 Task: Create a due date automation trigger when advanced on, 2 days after a card is due add fields with custom field "Resume" set to a date not in this month at 11:00 AM.
Action: Mouse moved to (1110, 298)
Screenshot: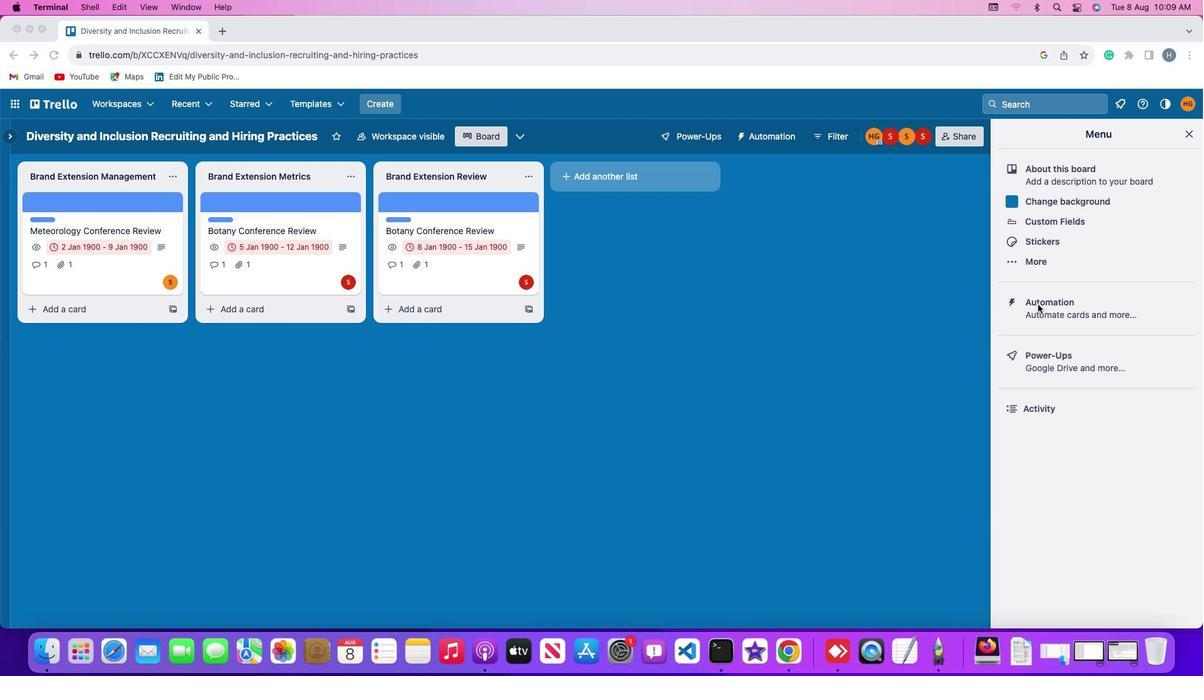 
Action: Mouse pressed left at (1110, 298)
Screenshot: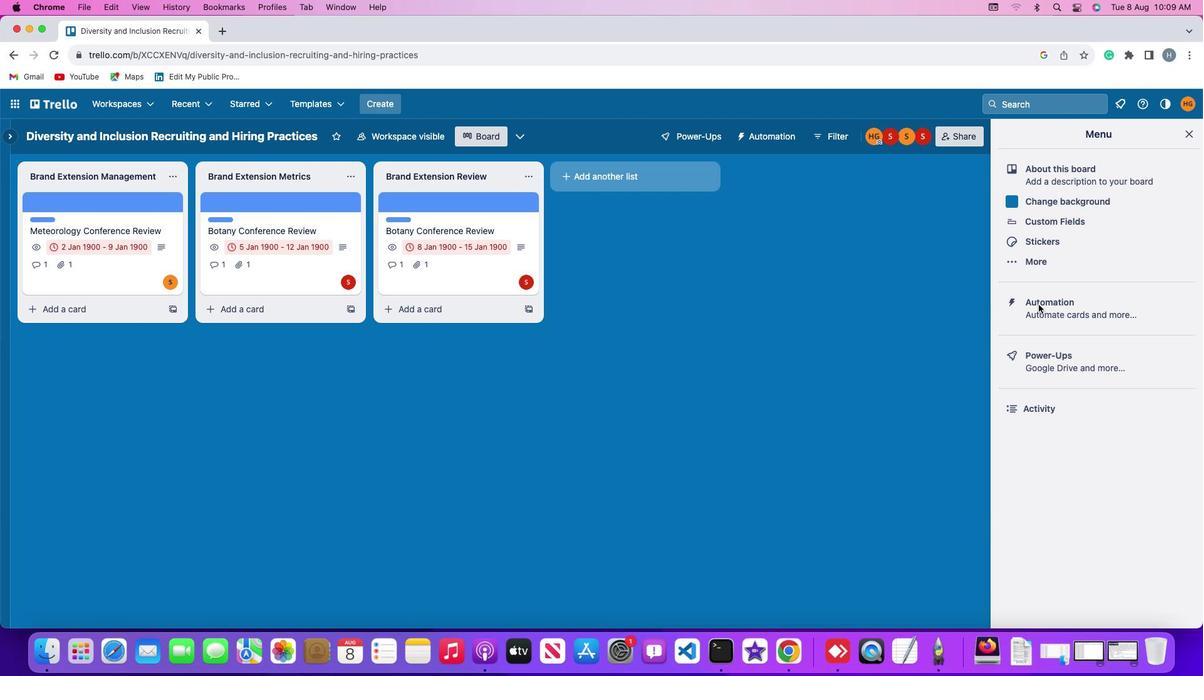 
Action: Mouse moved to (1110, 298)
Screenshot: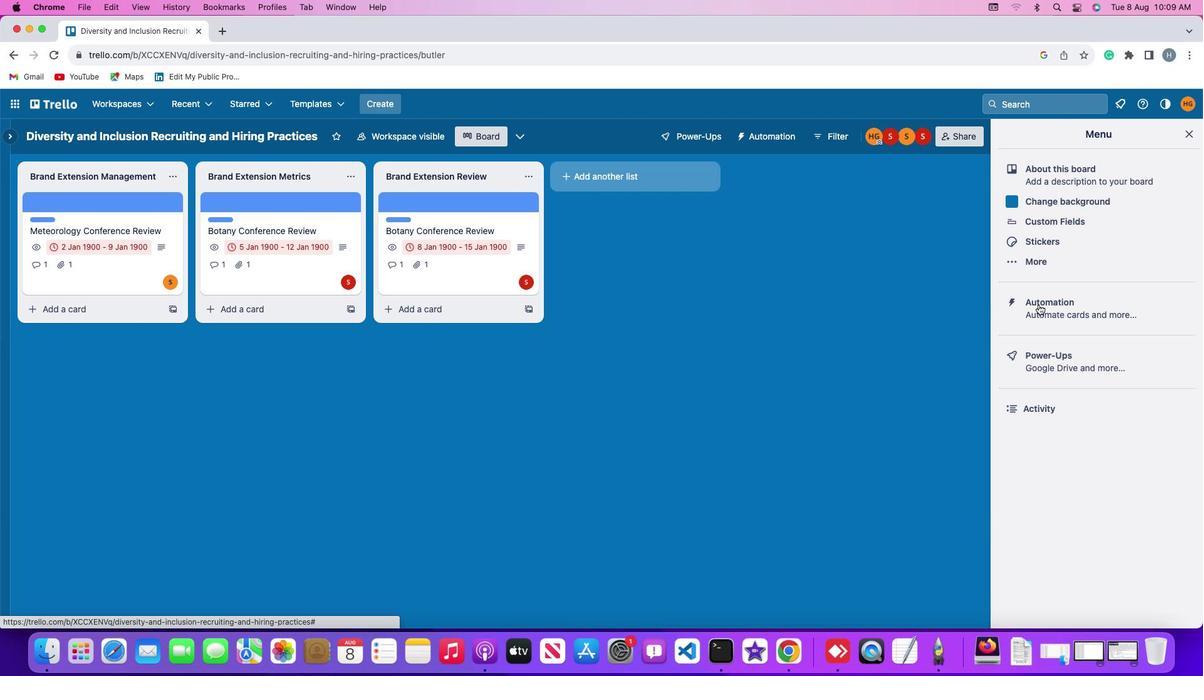 
Action: Mouse pressed left at (1110, 298)
Screenshot: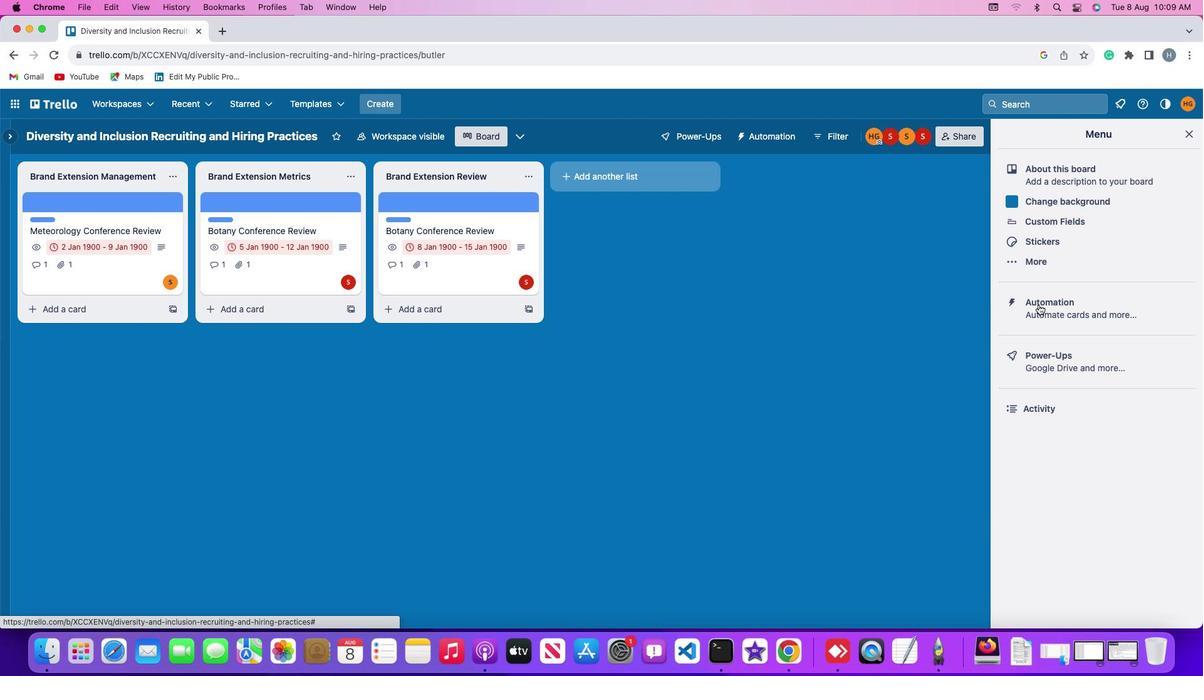 
Action: Mouse moved to (61, 293)
Screenshot: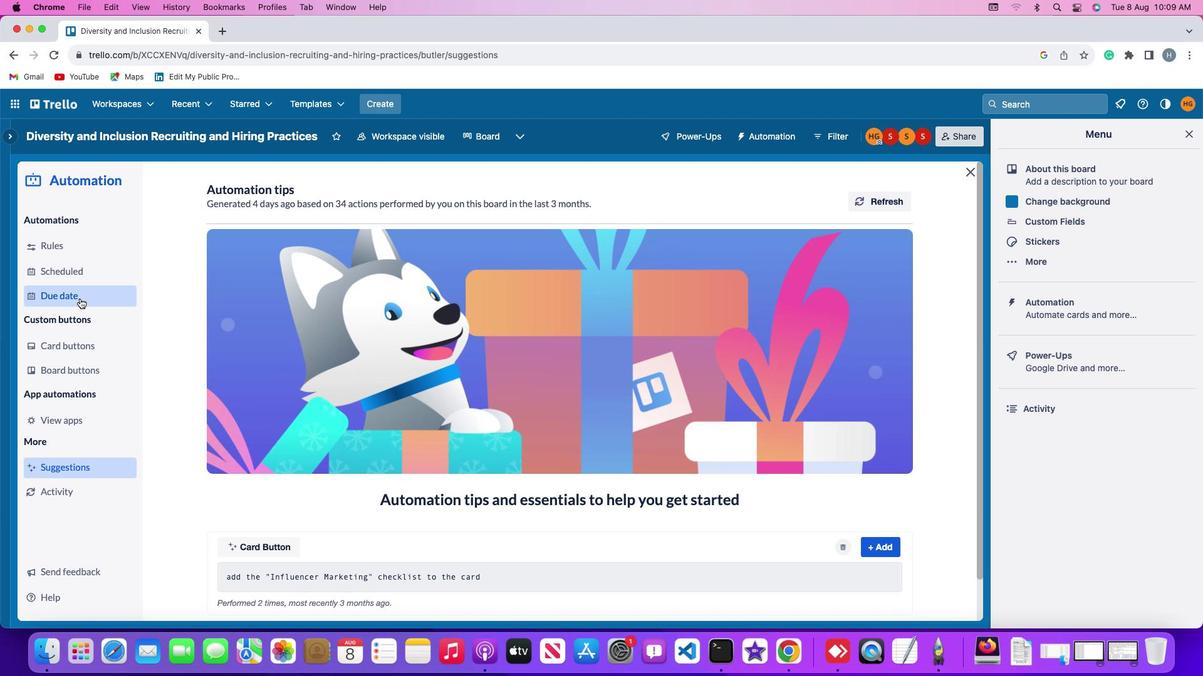 
Action: Mouse pressed left at (61, 293)
Screenshot: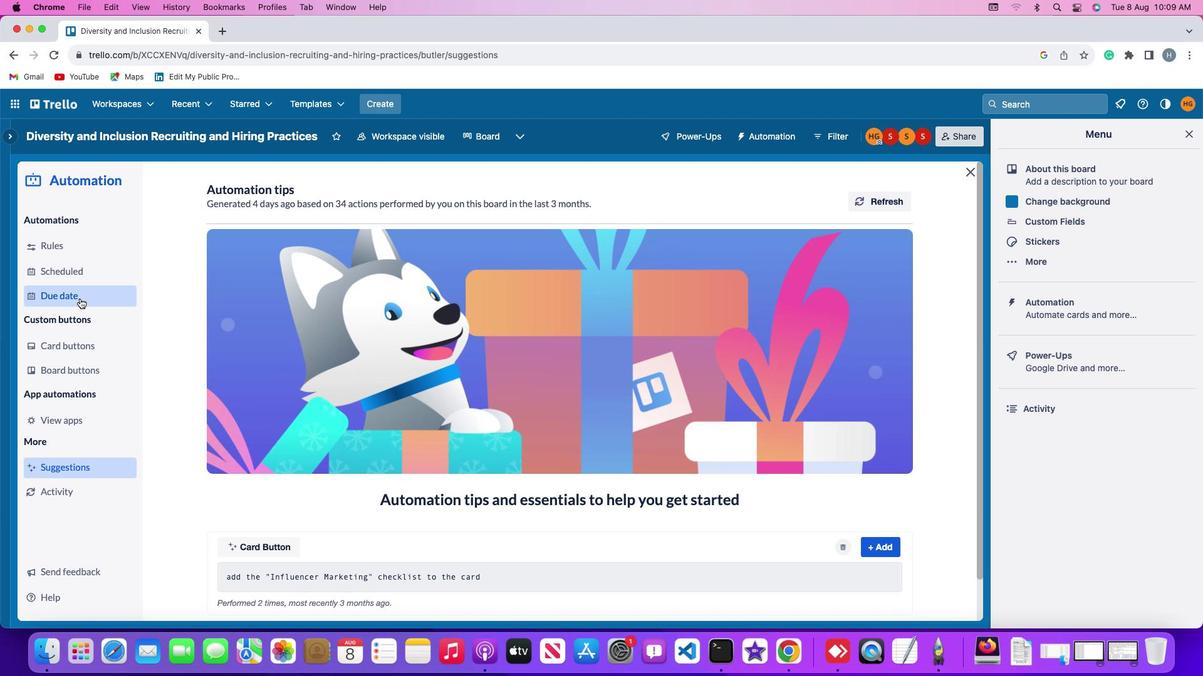 
Action: Mouse moved to (888, 186)
Screenshot: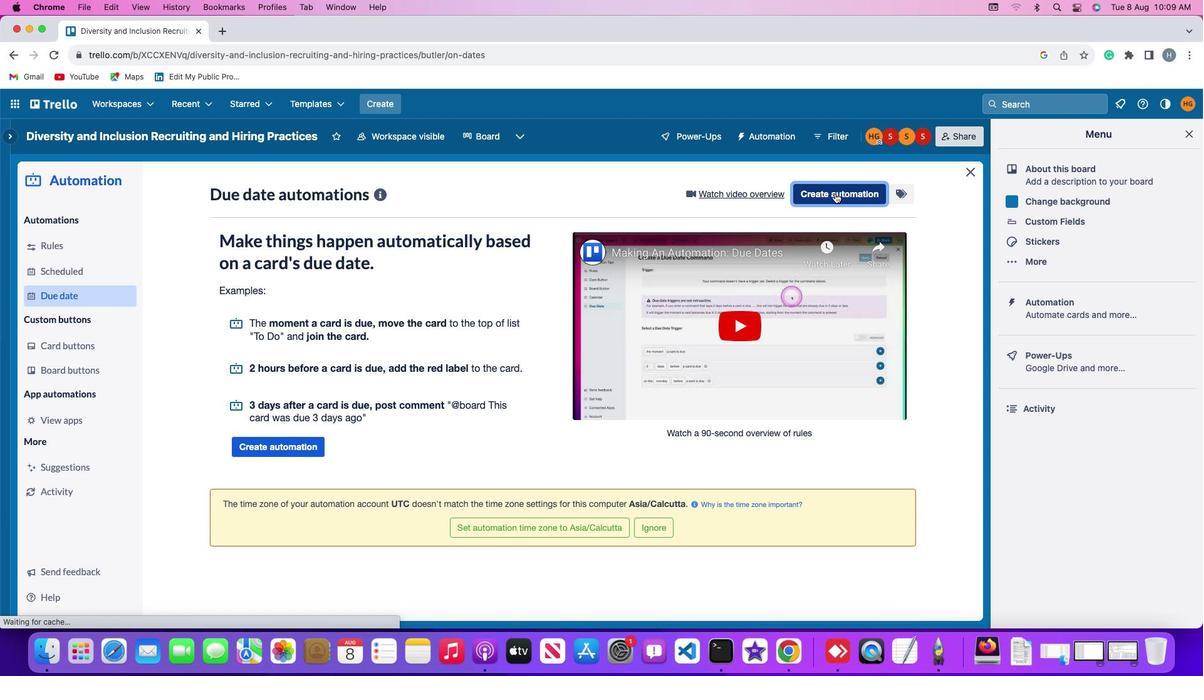 
Action: Mouse pressed left at (888, 186)
Screenshot: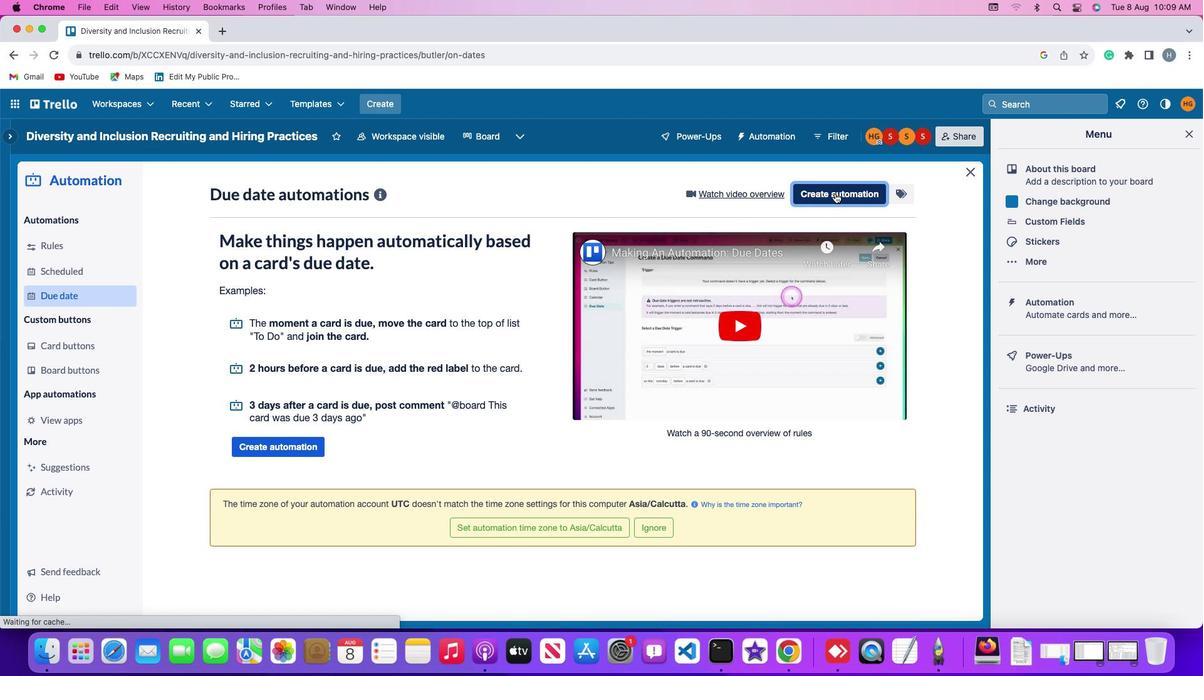 
Action: Mouse moved to (375, 307)
Screenshot: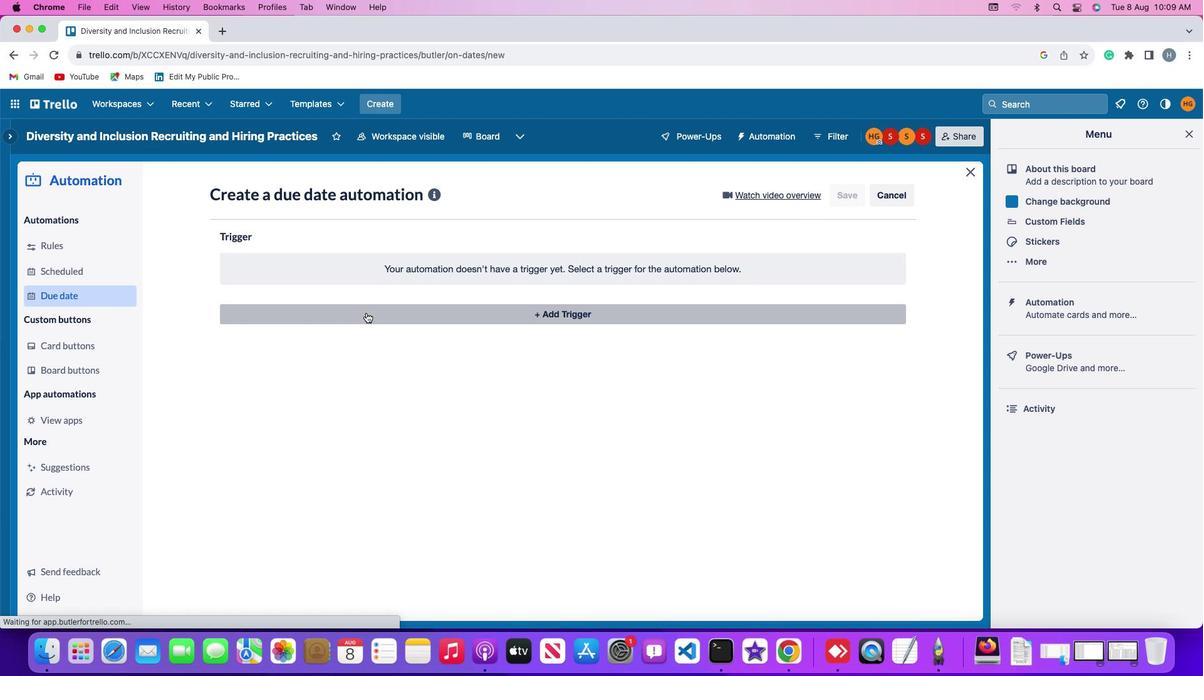 
Action: Mouse pressed left at (375, 307)
Screenshot: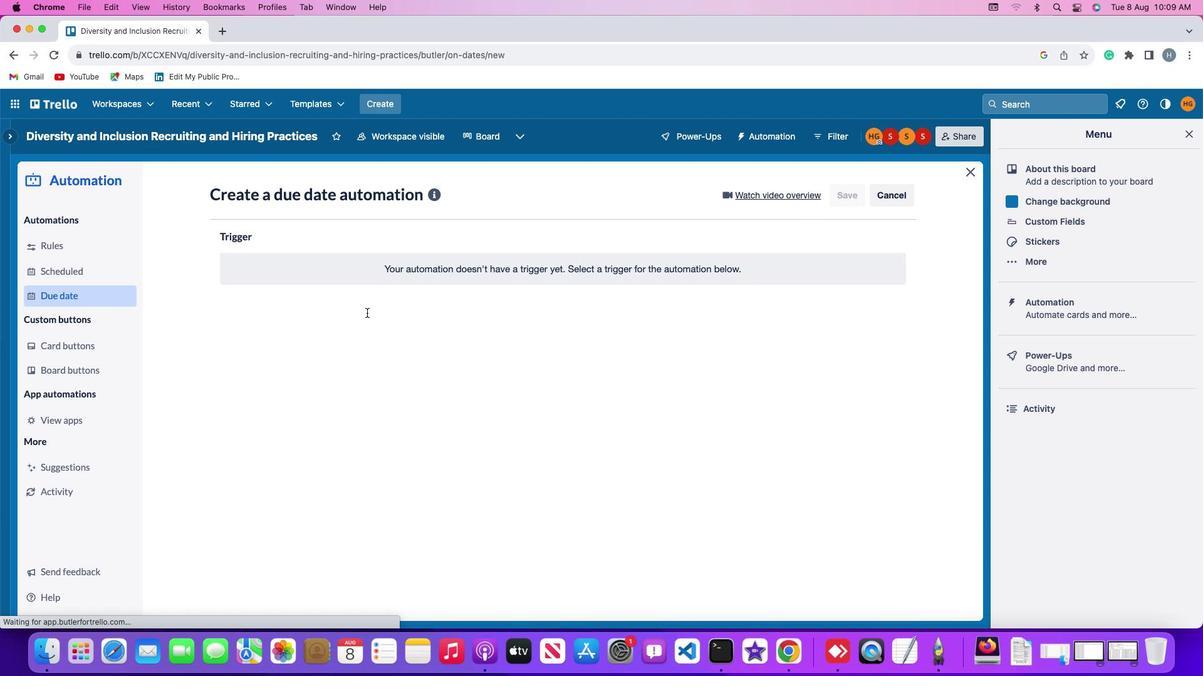 
Action: Mouse moved to (241, 501)
Screenshot: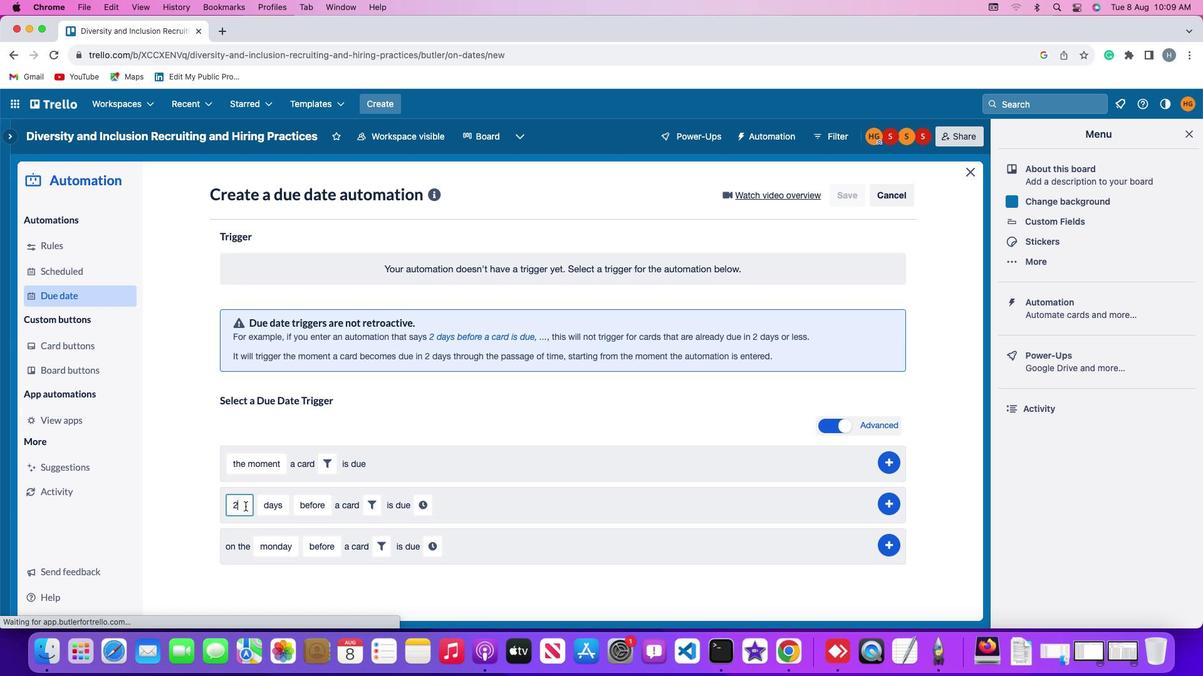 
Action: Mouse pressed left at (241, 501)
Screenshot: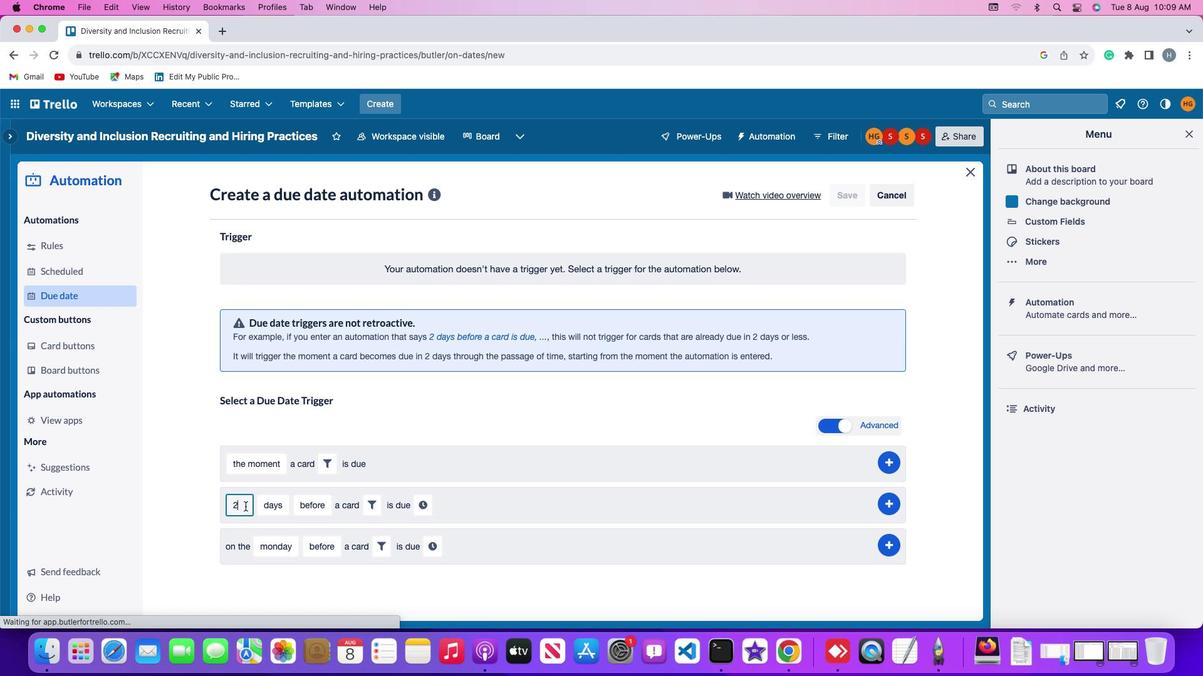 
Action: Mouse moved to (241, 501)
Screenshot: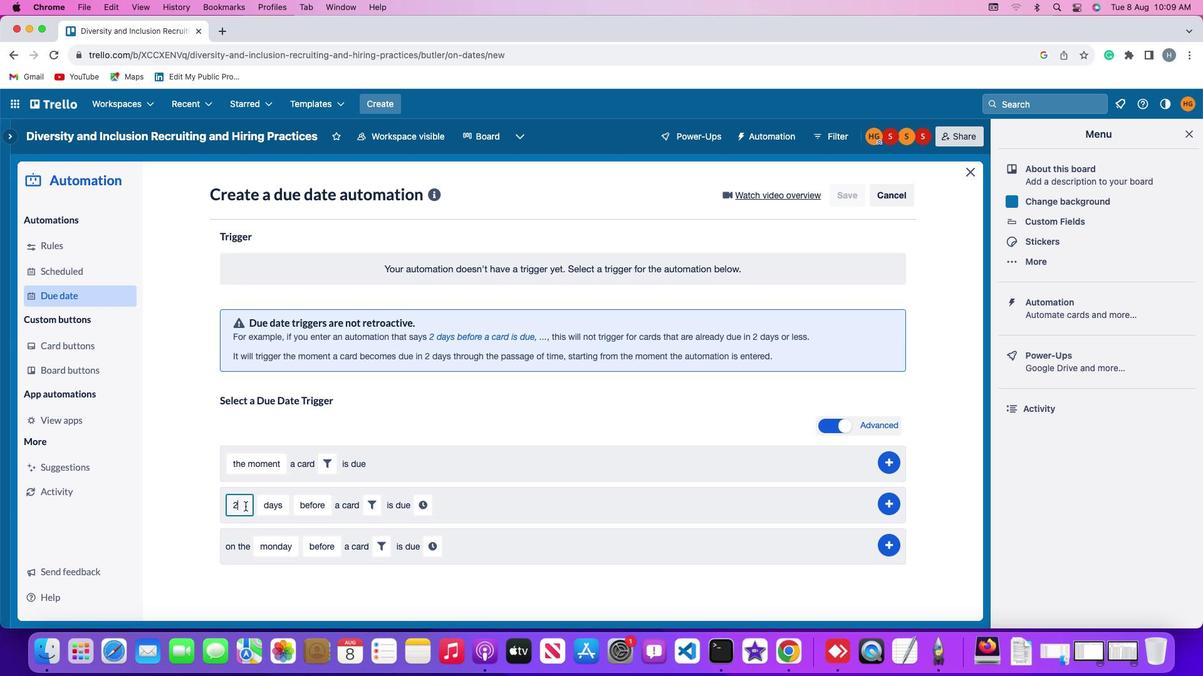 
Action: Key pressed Key.backspace'2'
Screenshot: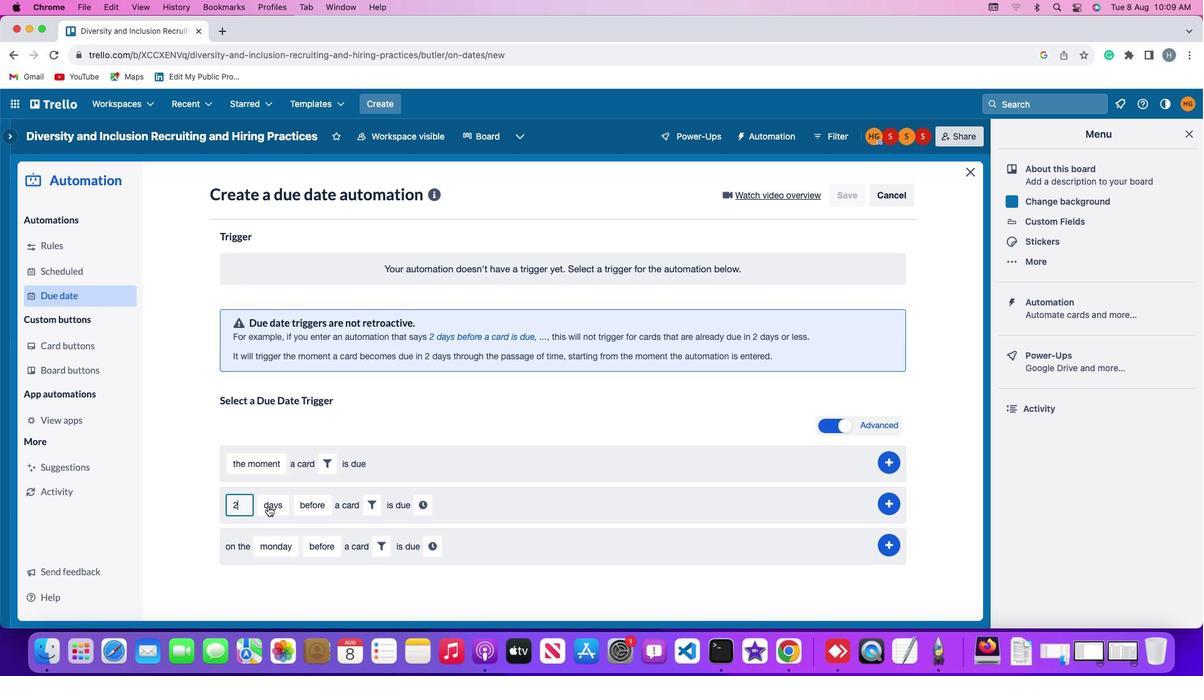 
Action: Mouse moved to (281, 501)
Screenshot: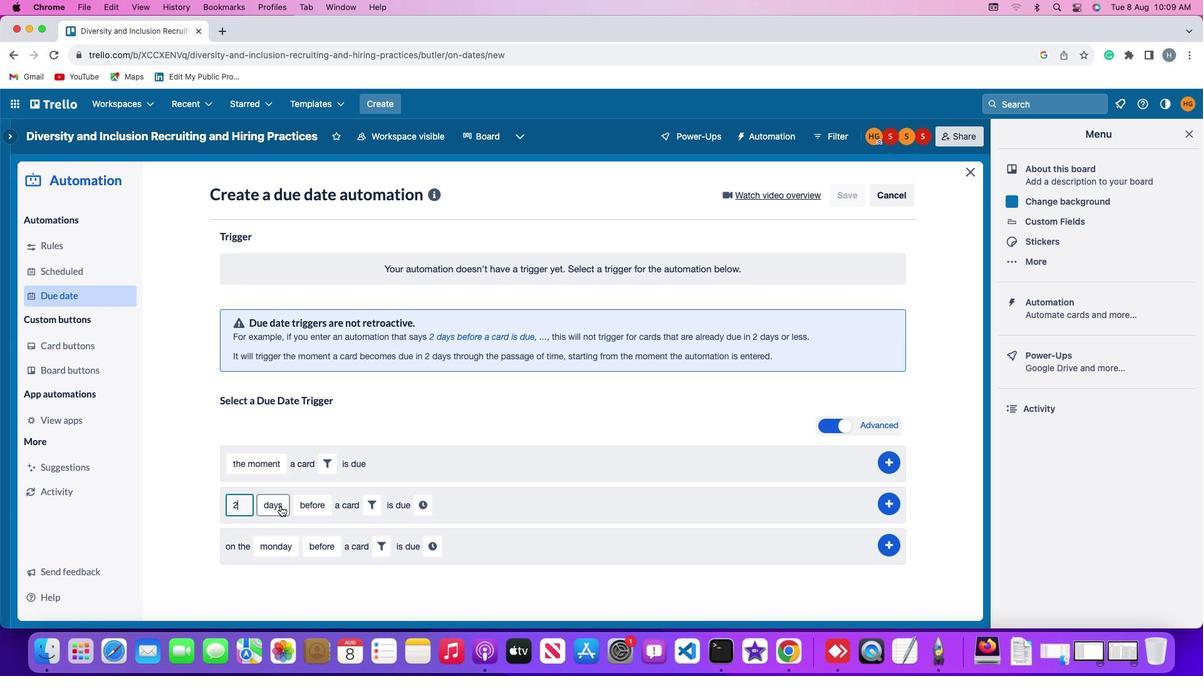 
Action: Mouse pressed left at (281, 501)
Screenshot: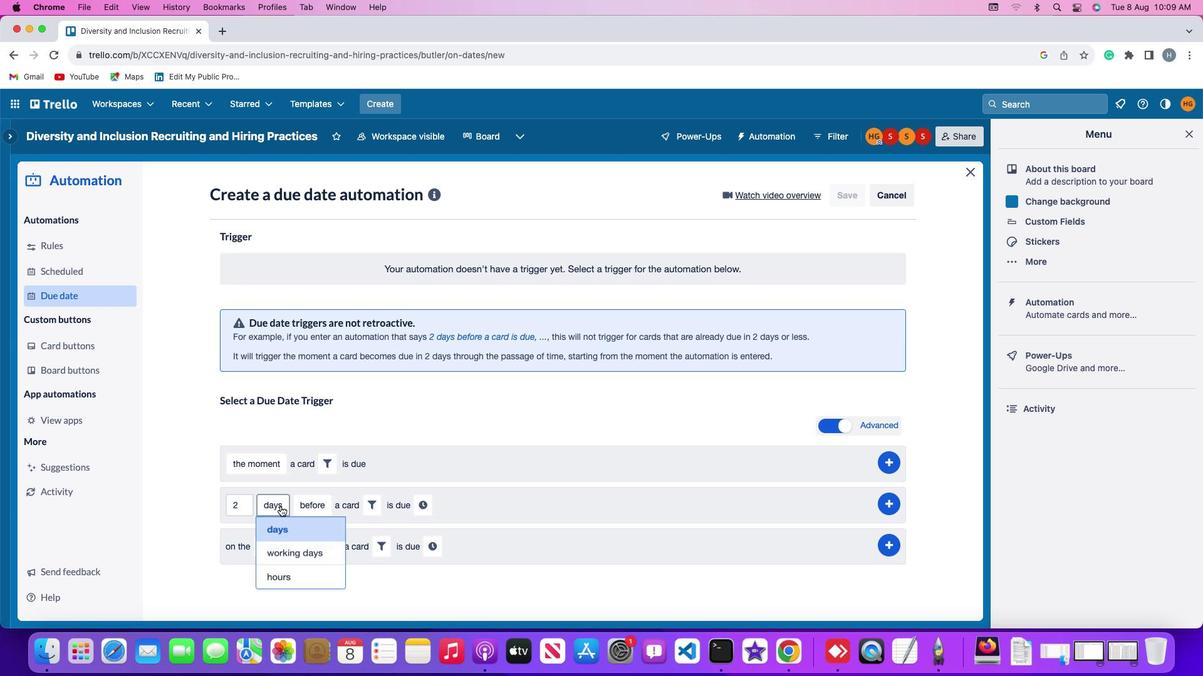 
Action: Mouse moved to (281, 525)
Screenshot: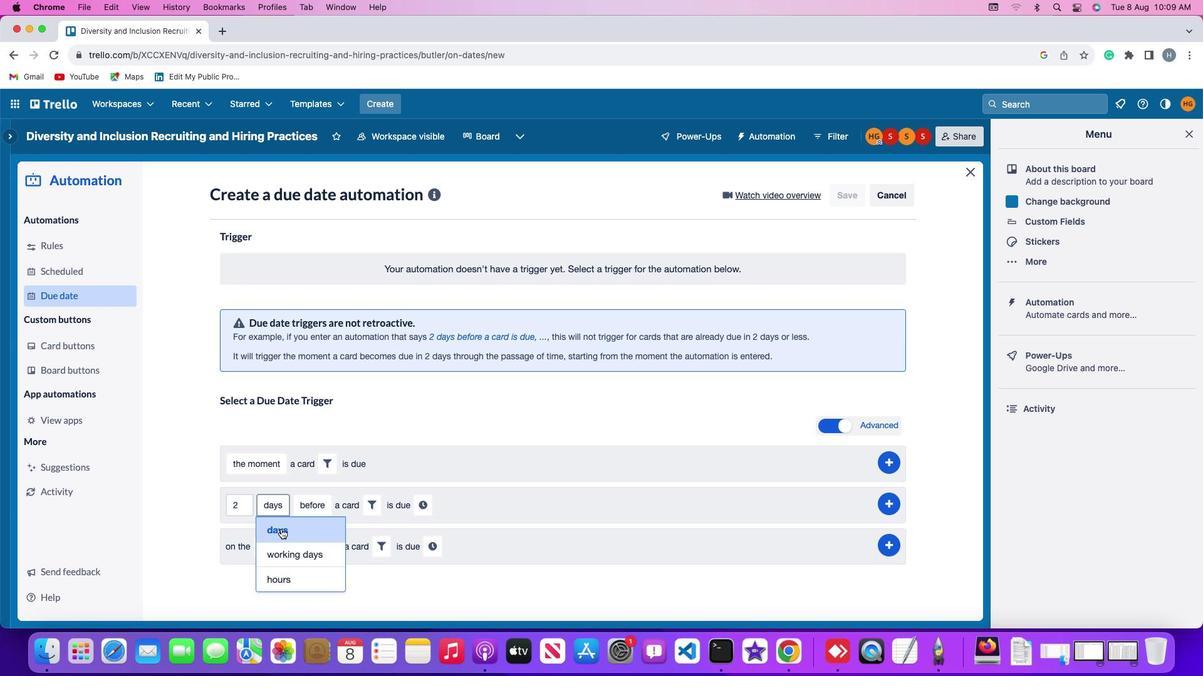 
Action: Mouse pressed left at (281, 525)
Screenshot: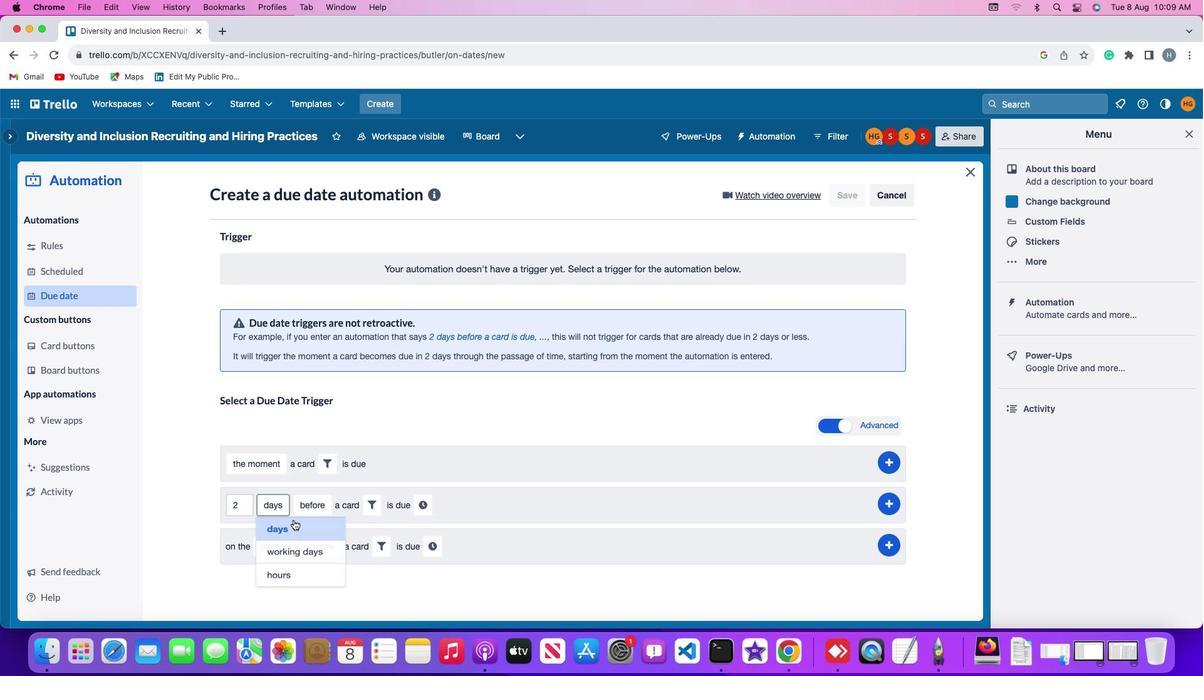 
Action: Mouse moved to (317, 496)
Screenshot: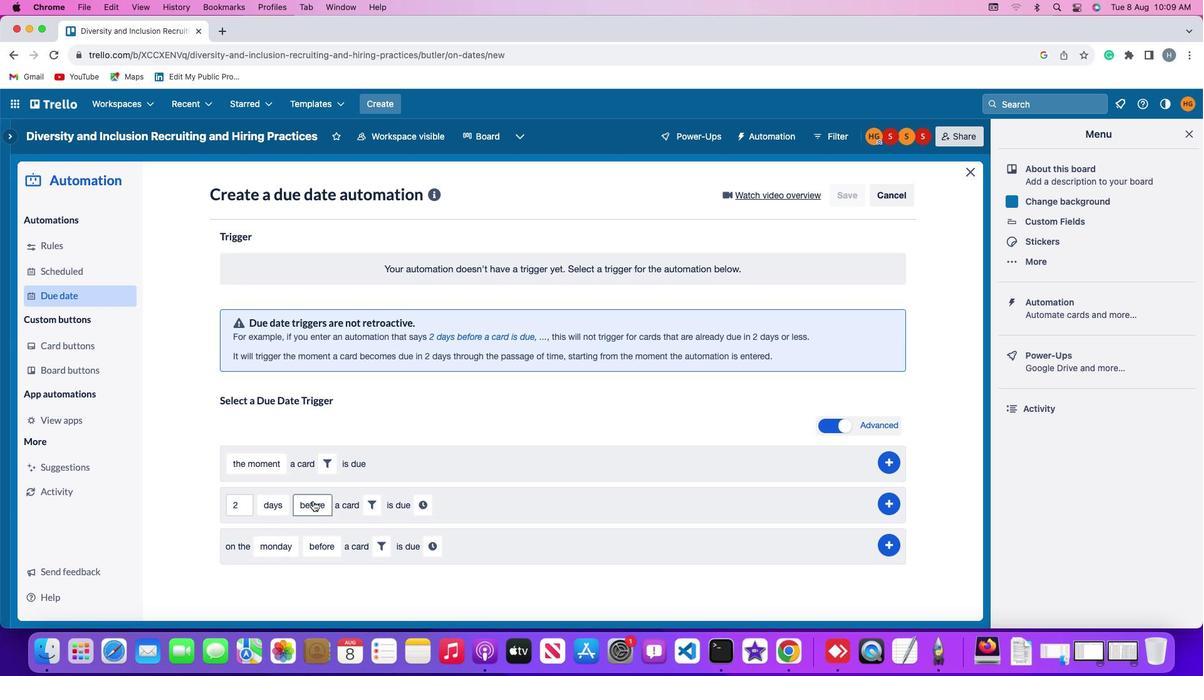 
Action: Mouse pressed left at (317, 496)
Screenshot: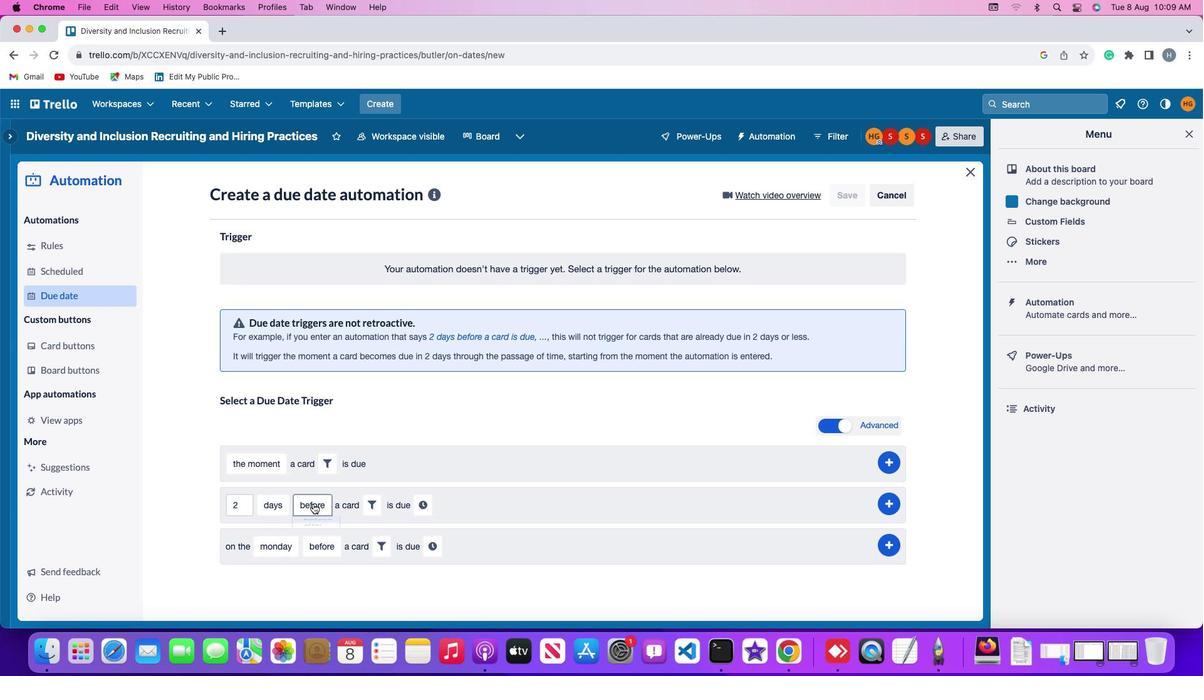 
Action: Mouse moved to (315, 545)
Screenshot: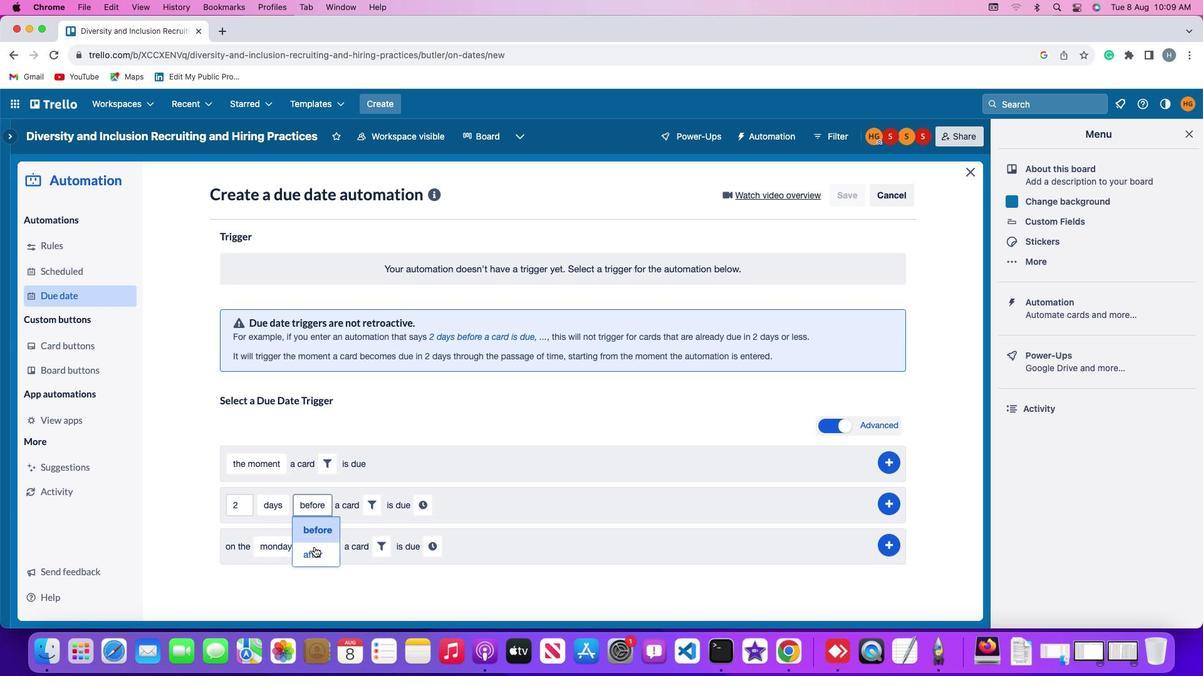
Action: Mouse pressed left at (315, 545)
Screenshot: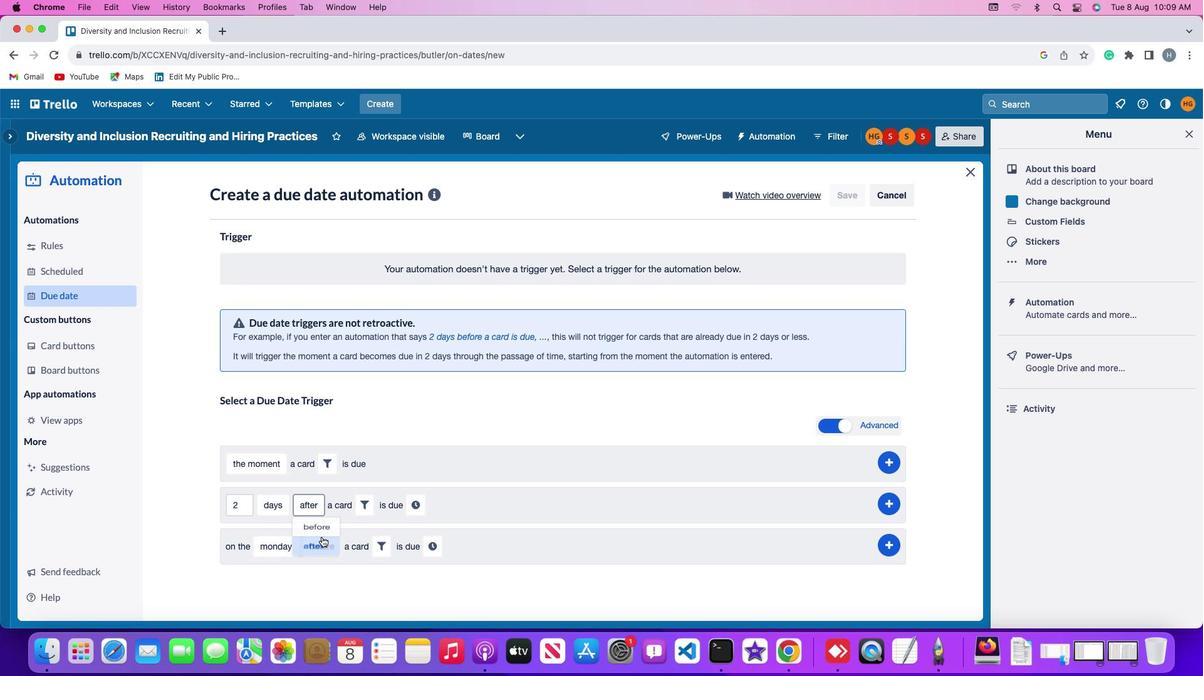
Action: Mouse moved to (368, 498)
Screenshot: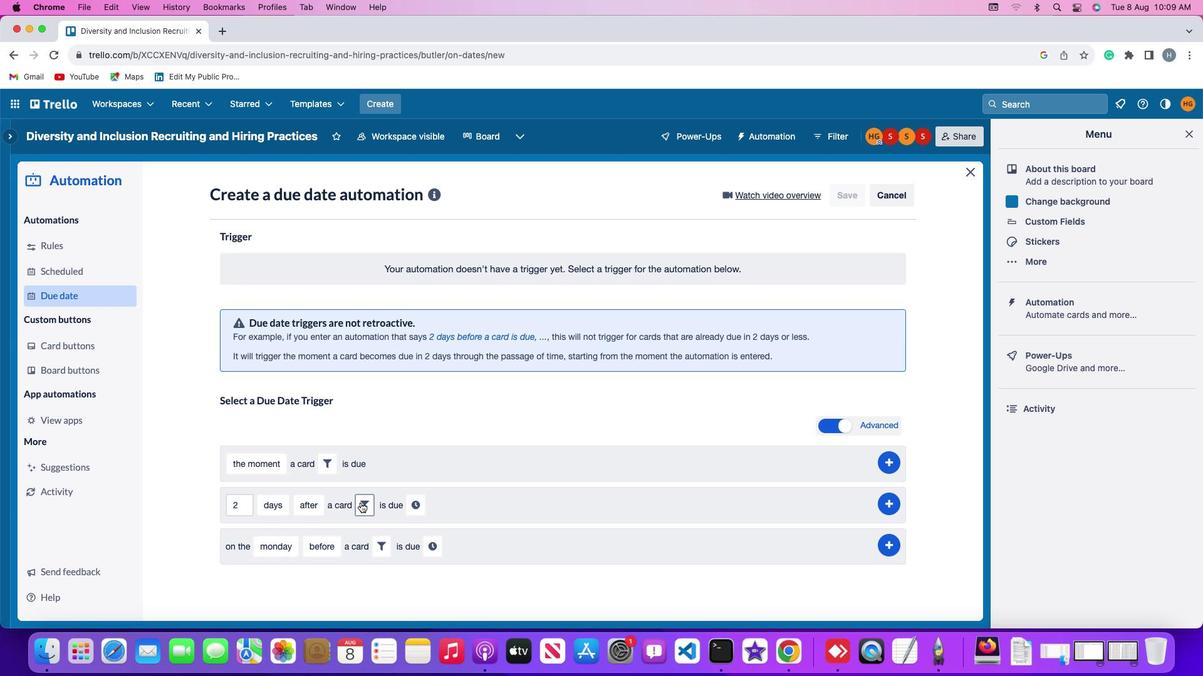 
Action: Mouse pressed left at (368, 498)
Screenshot: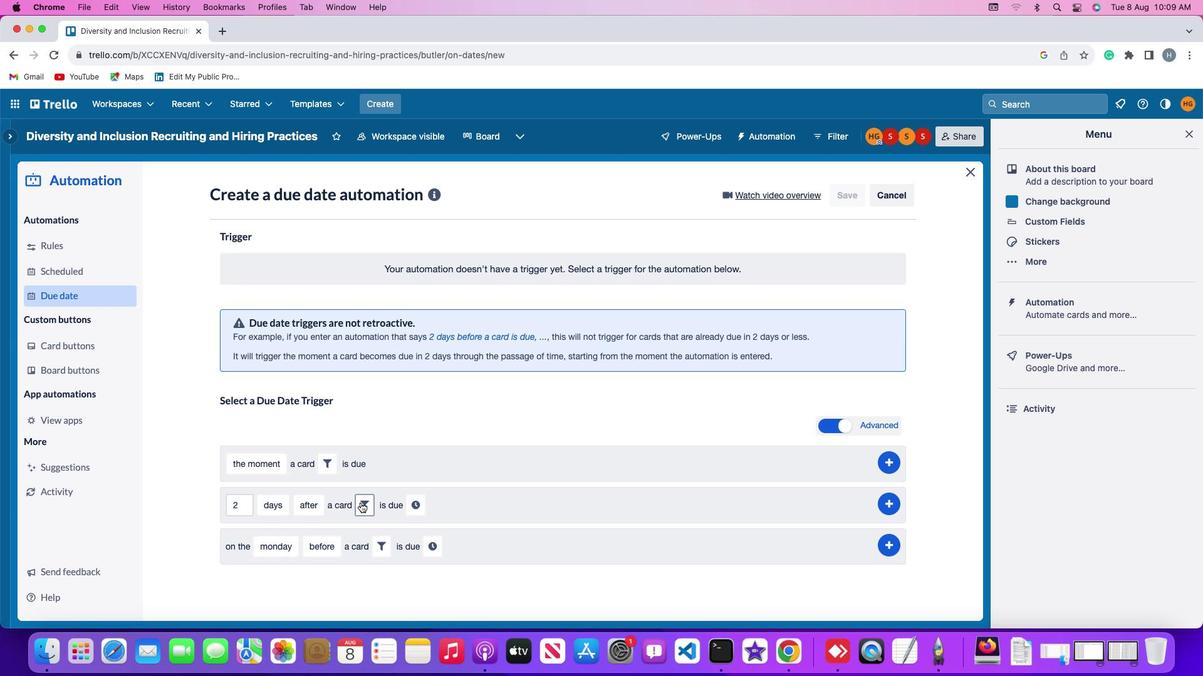 
Action: Mouse moved to (595, 540)
Screenshot: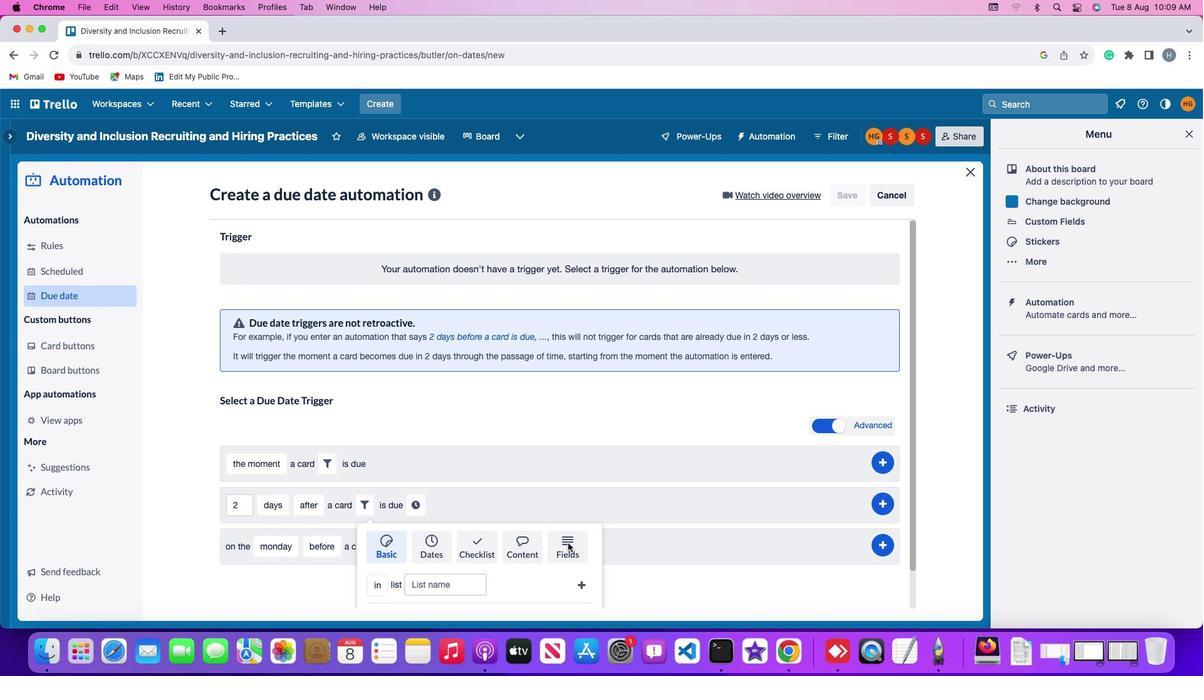 
Action: Mouse pressed left at (595, 540)
Screenshot: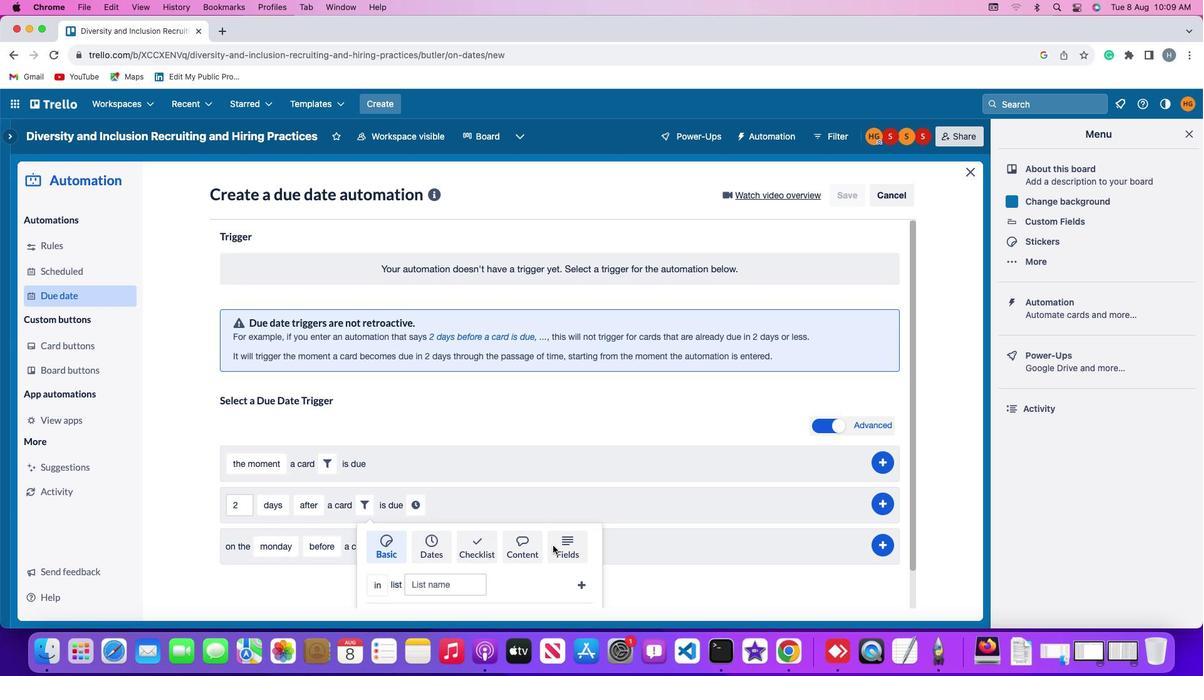 
Action: Mouse moved to (347, 567)
Screenshot: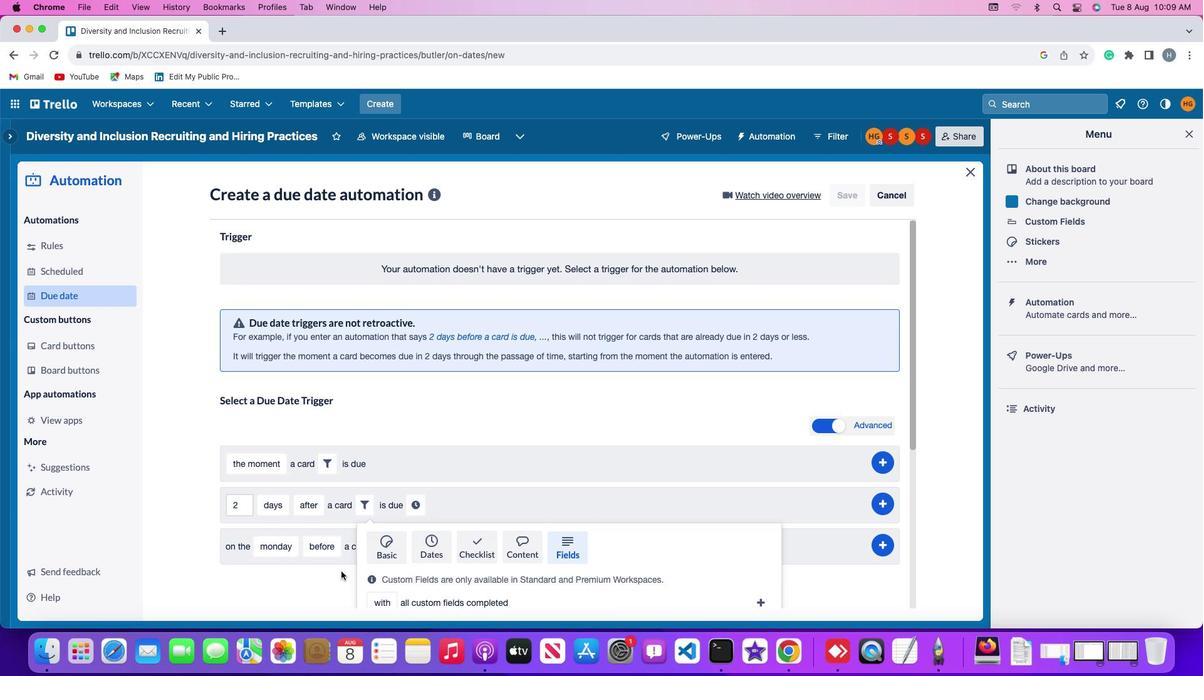 
Action: Mouse scrolled (347, 567) with delta (-25, -8)
Screenshot: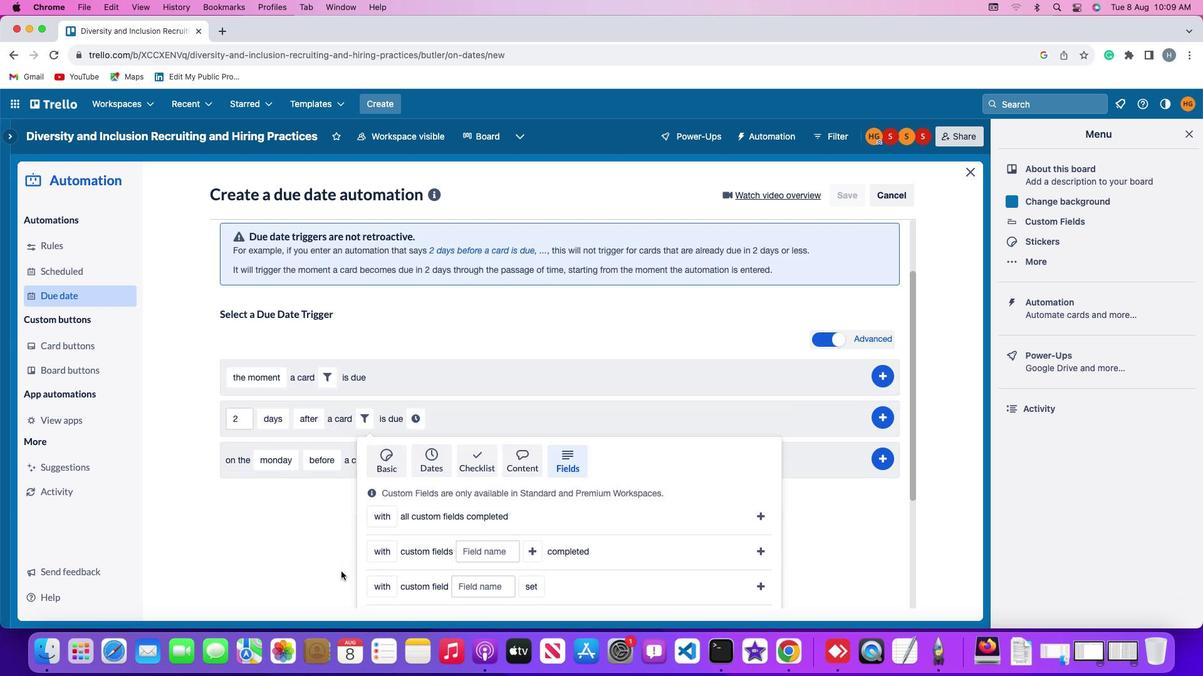 
Action: Mouse scrolled (347, 567) with delta (-25, -8)
Screenshot: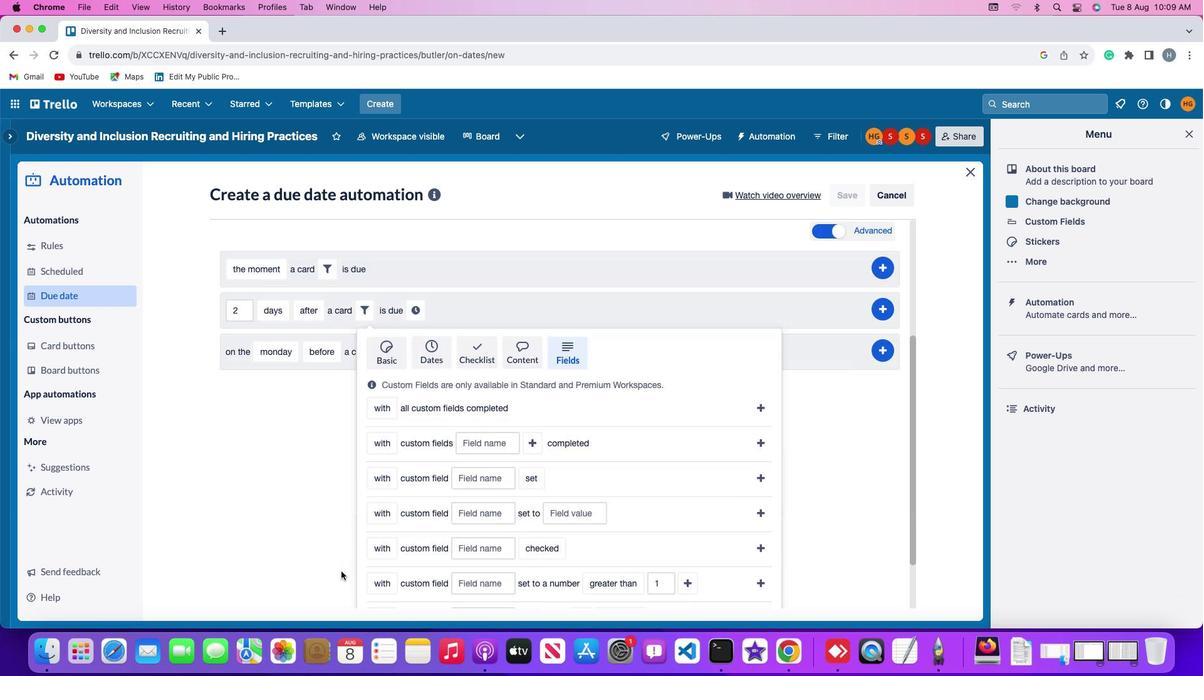 
Action: Mouse scrolled (347, 567) with delta (-25, -9)
Screenshot: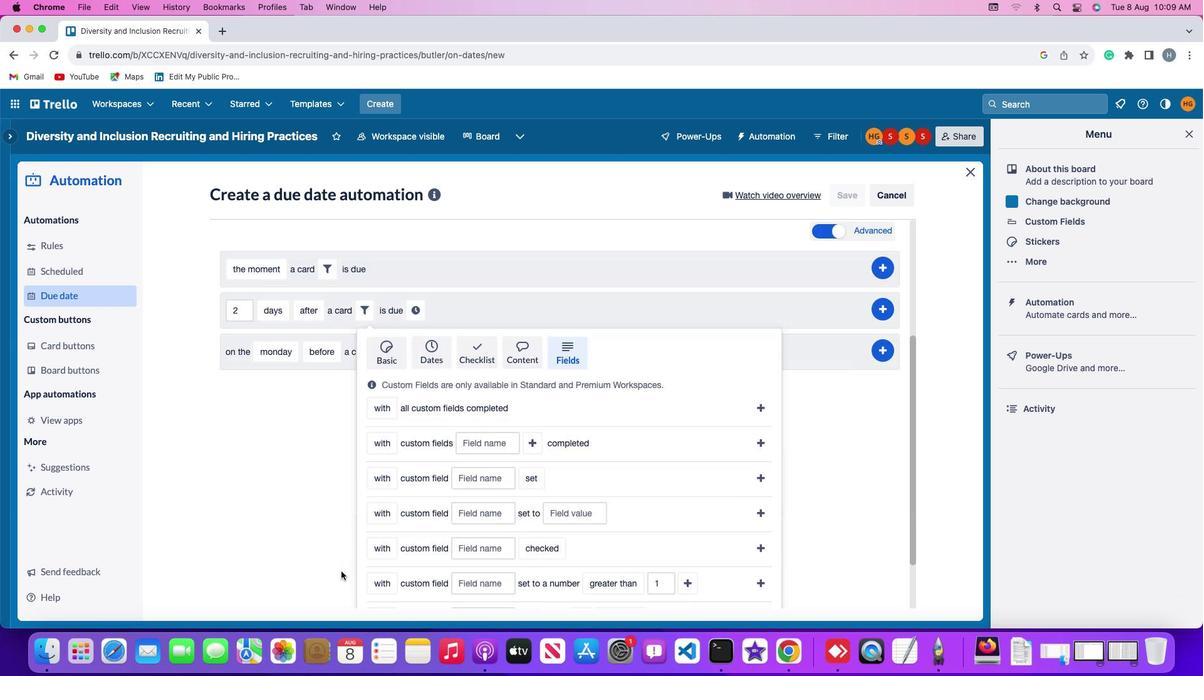 
Action: Mouse scrolled (347, 567) with delta (-25, -10)
Screenshot: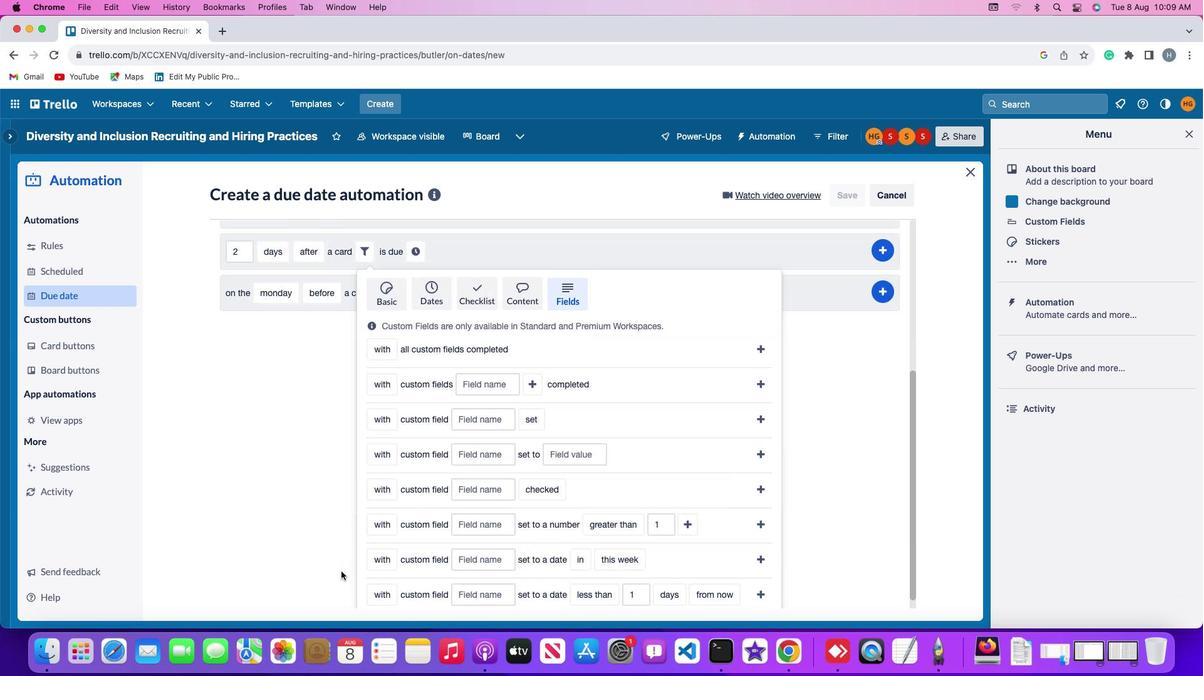 
Action: Mouse scrolled (347, 567) with delta (-25, -8)
Screenshot: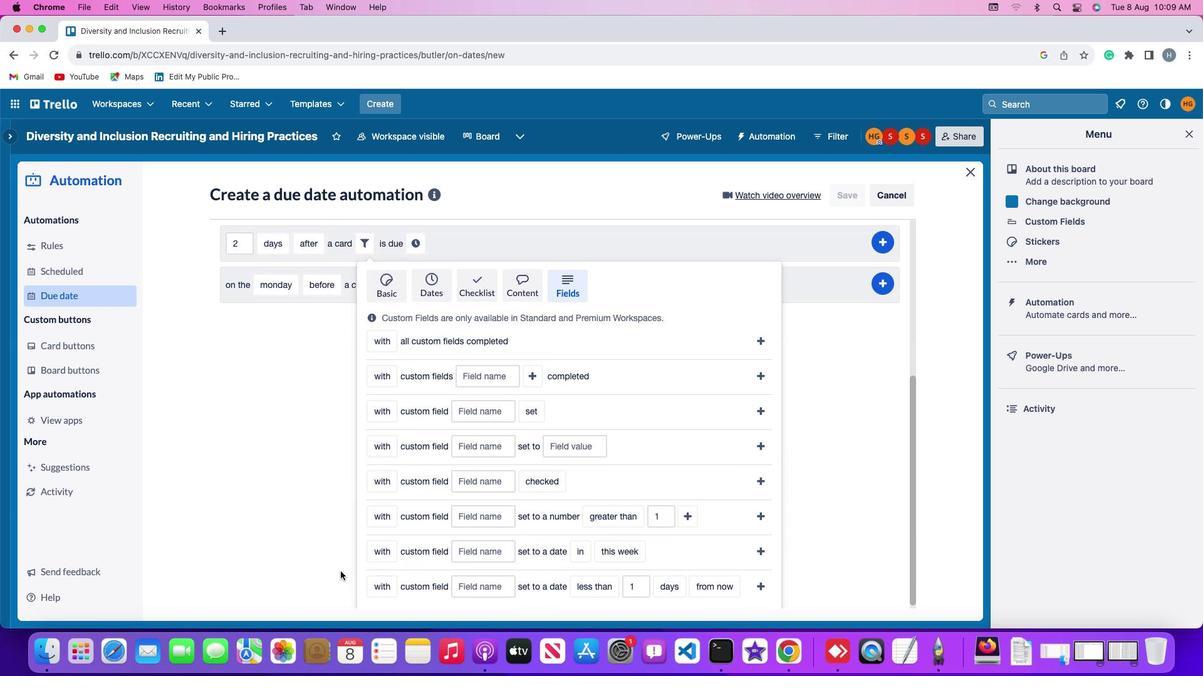 
Action: Mouse scrolled (347, 567) with delta (-25, -8)
Screenshot: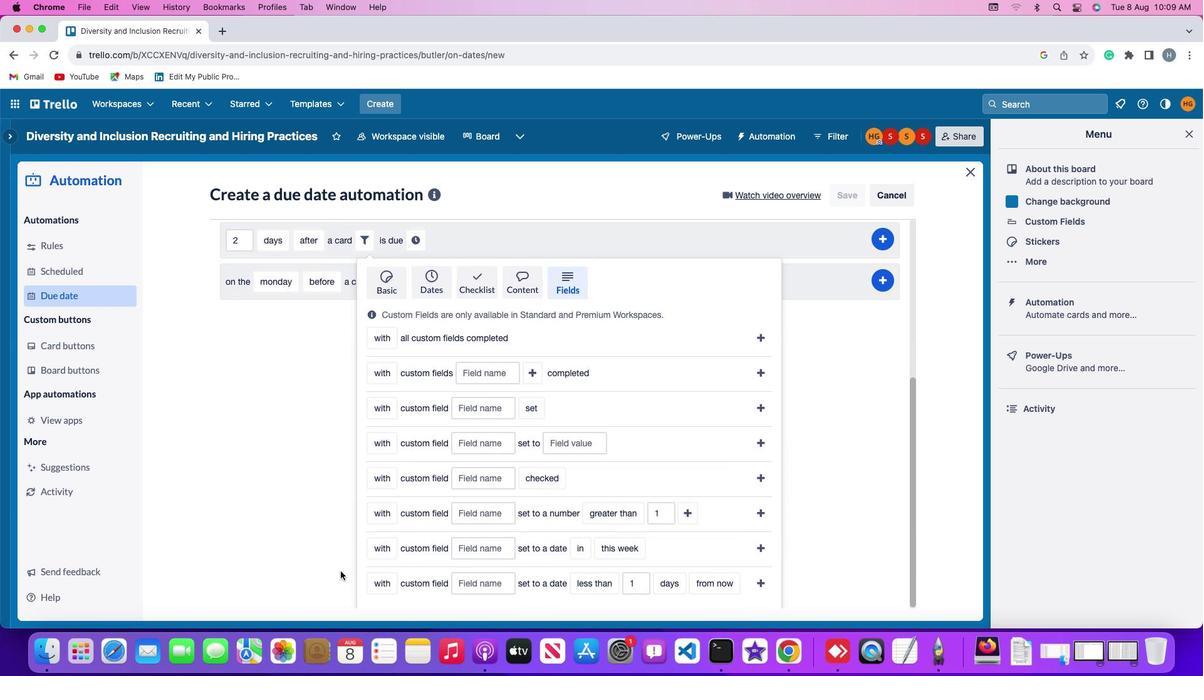 
Action: Mouse scrolled (347, 567) with delta (-25, -9)
Screenshot: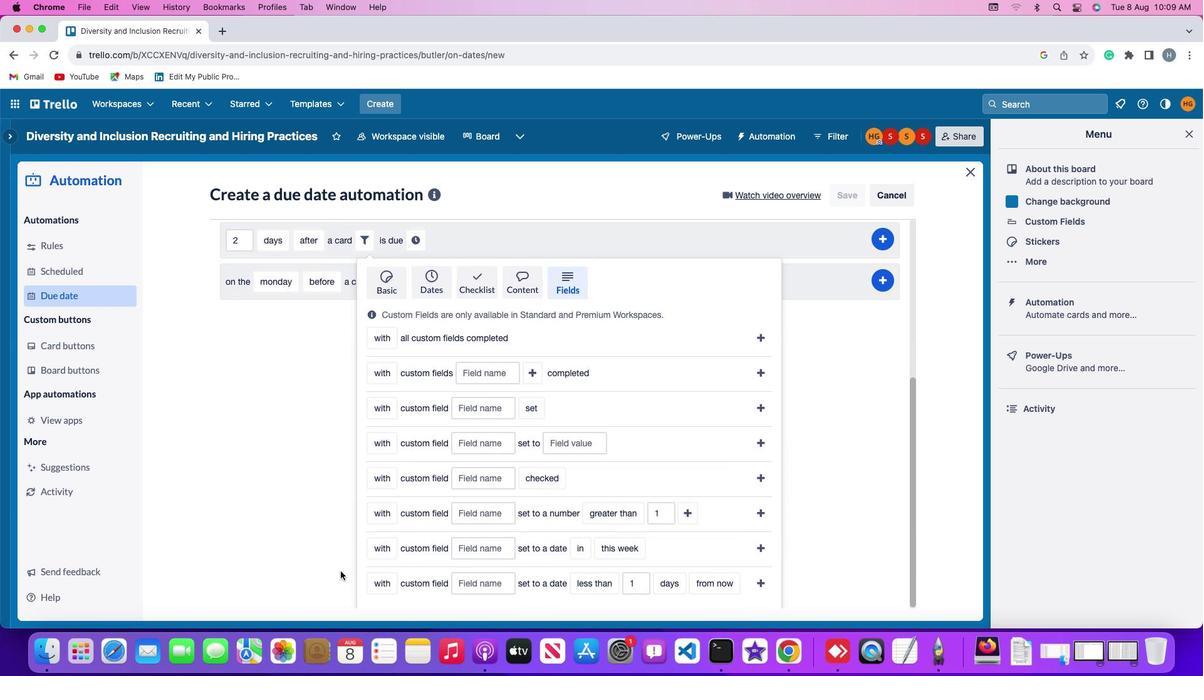
Action: Mouse scrolled (347, 567) with delta (-25, -10)
Screenshot: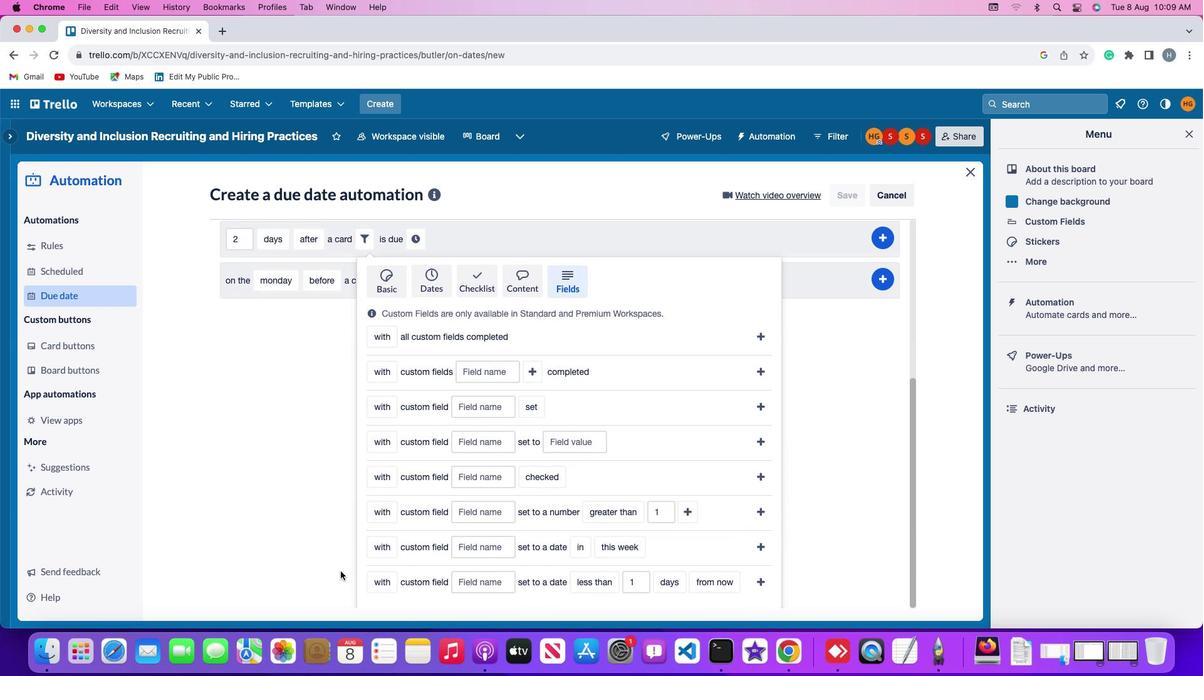 
Action: Mouse scrolled (347, 567) with delta (-25, -11)
Screenshot: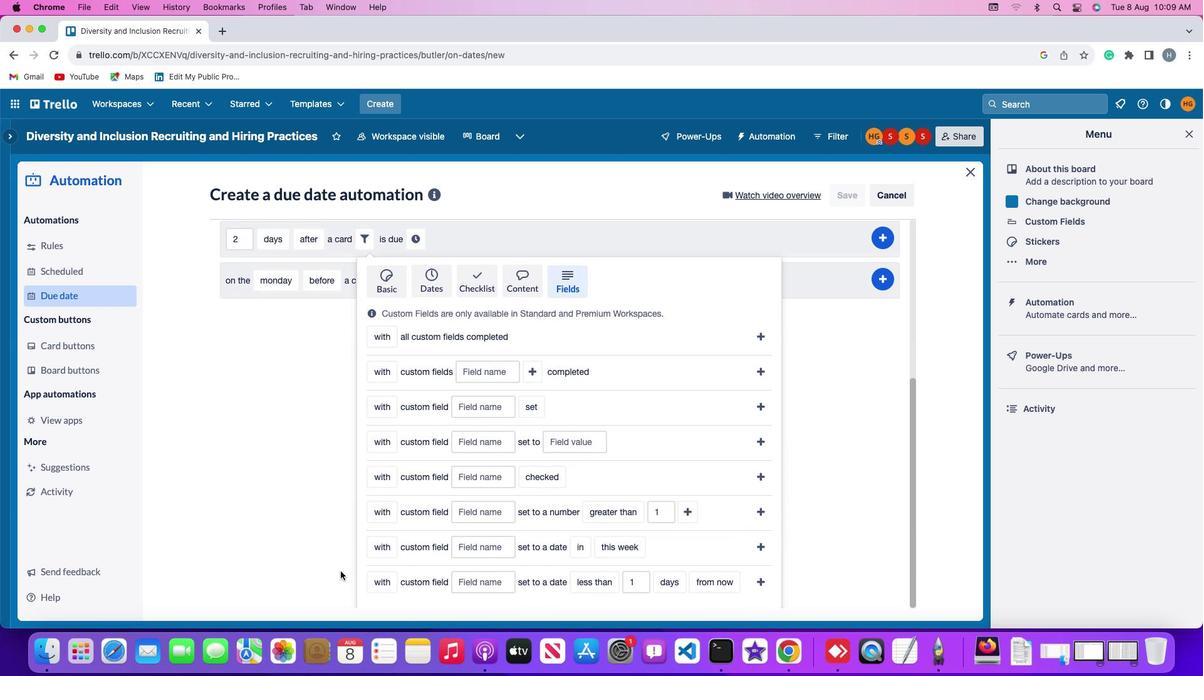 
Action: Mouse scrolled (347, 567) with delta (-25, -11)
Screenshot: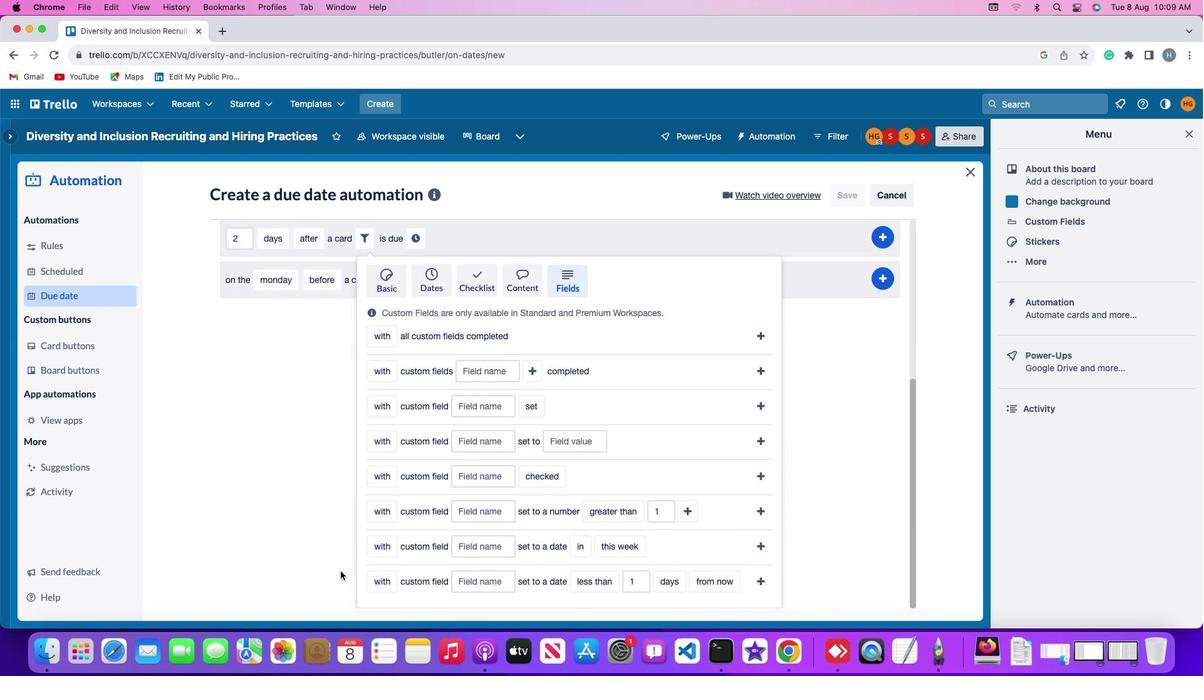 
Action: Mouse moved to (400, 543)
Screenshot: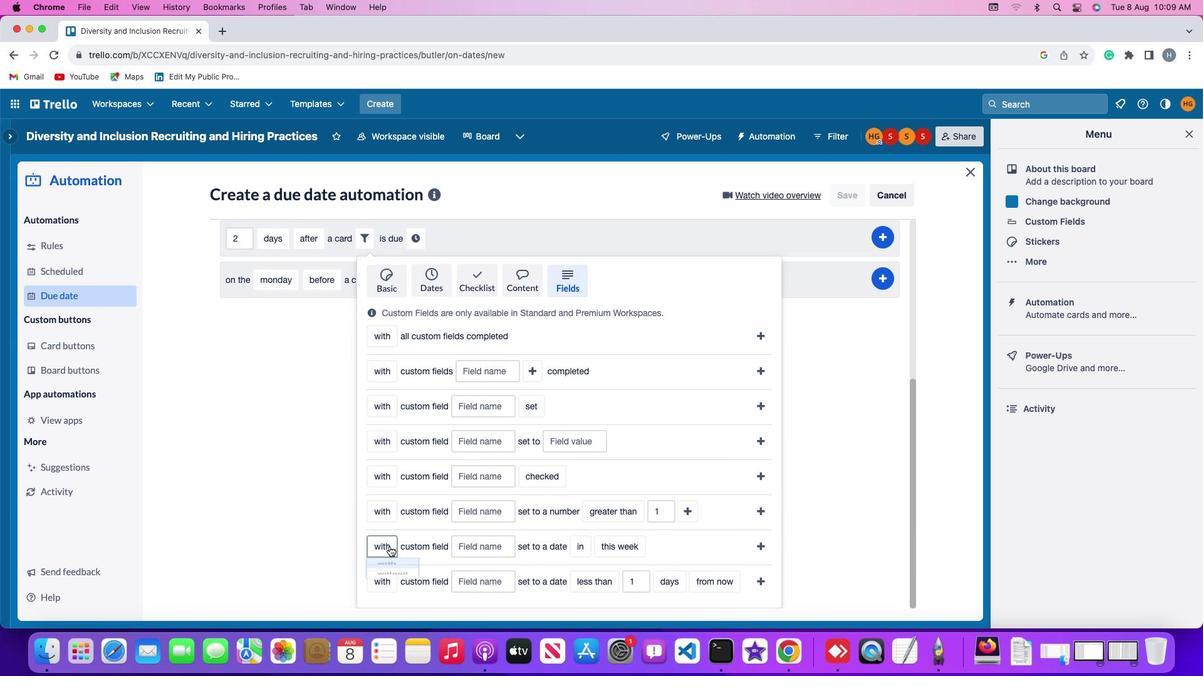 
Action: Mouse pressed left at (400, 543)
Screenshot: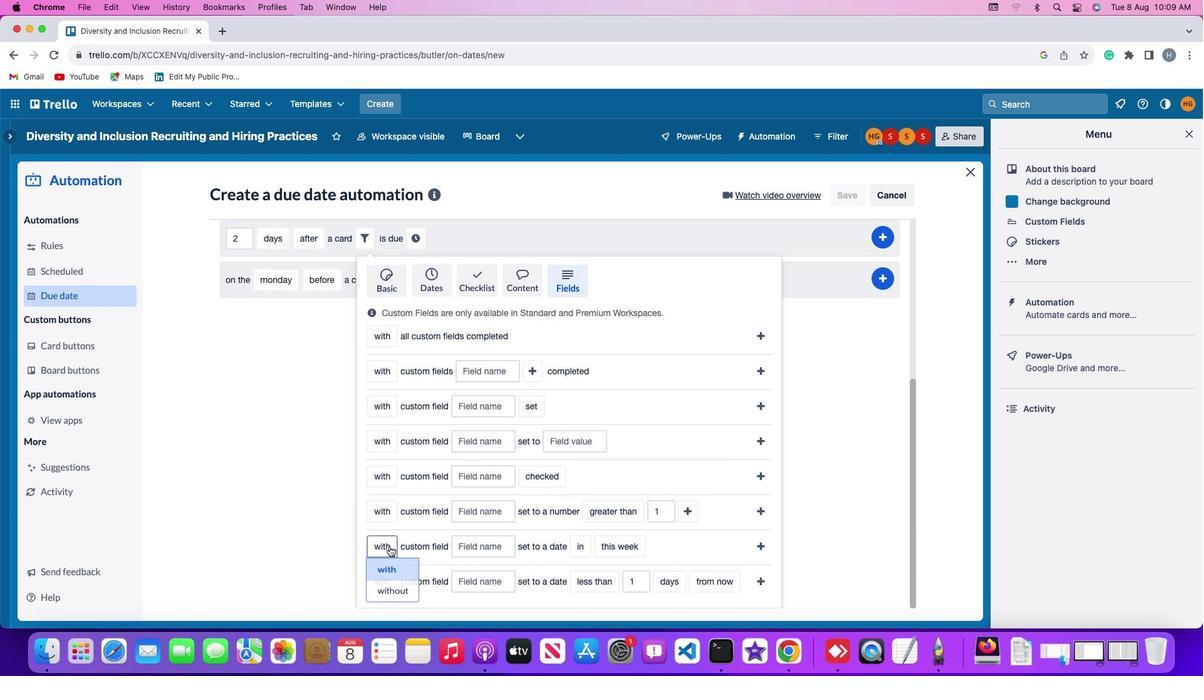 
Action: Mouse moved to (409, 570)
Screenshot: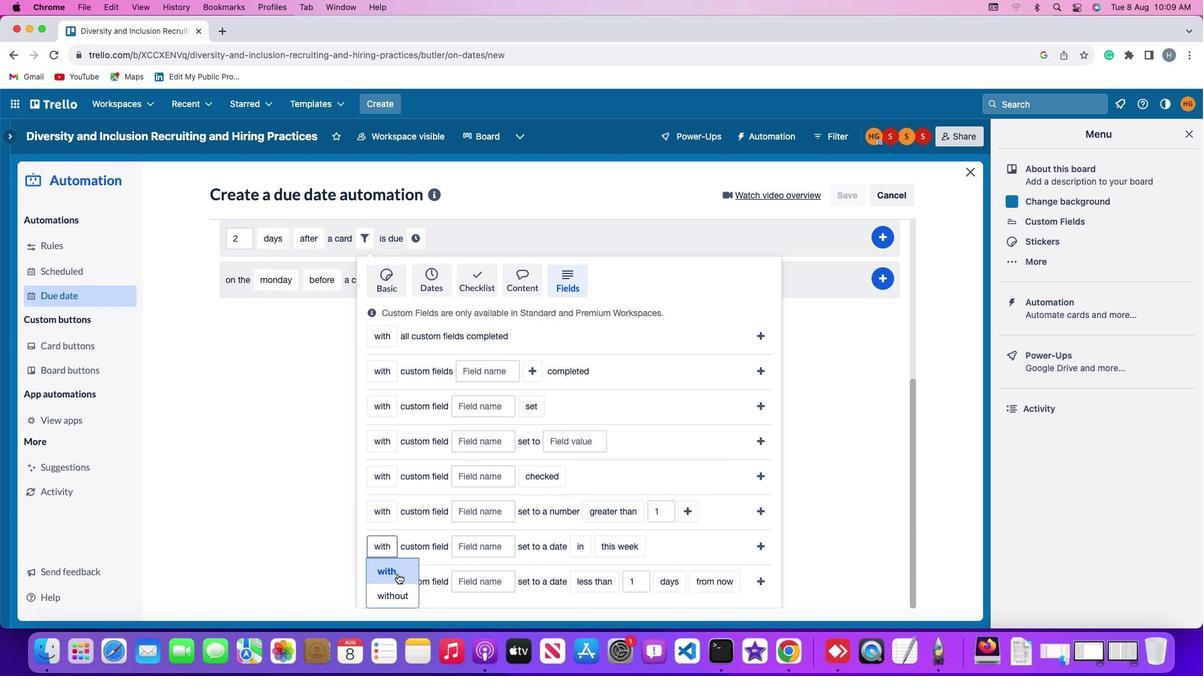 
Action: Mouse pressed left at (409, 570)
Screenshot: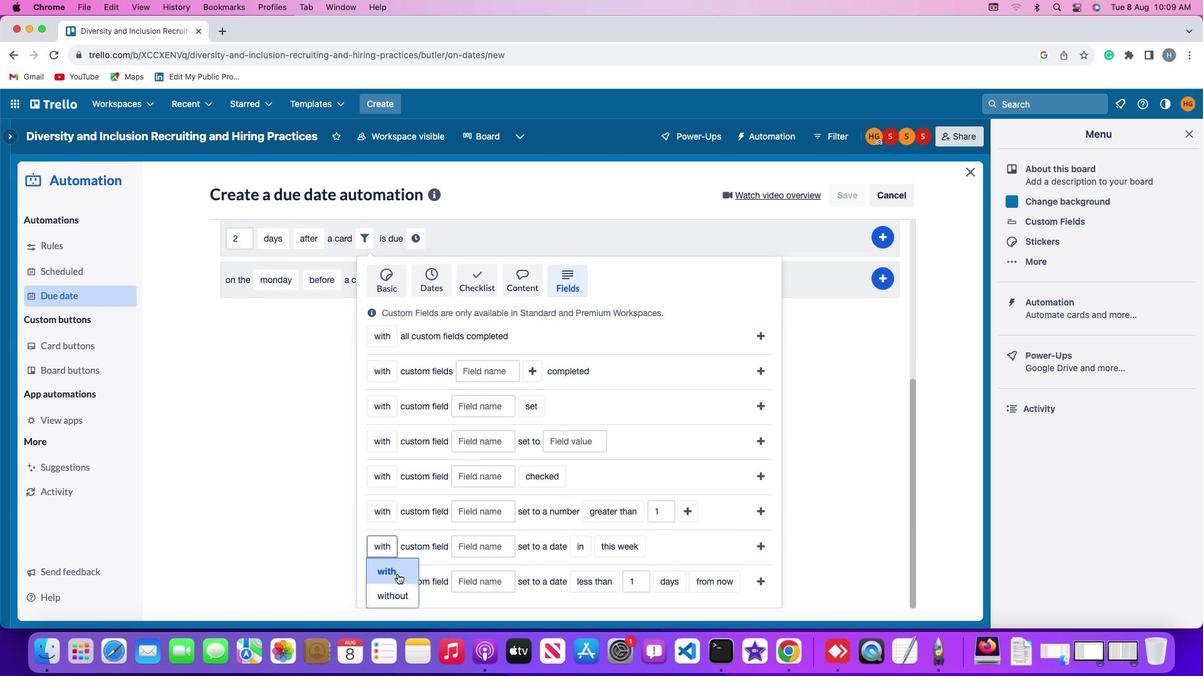 
Action: Mouse moved to (490, 544)
Screenshot: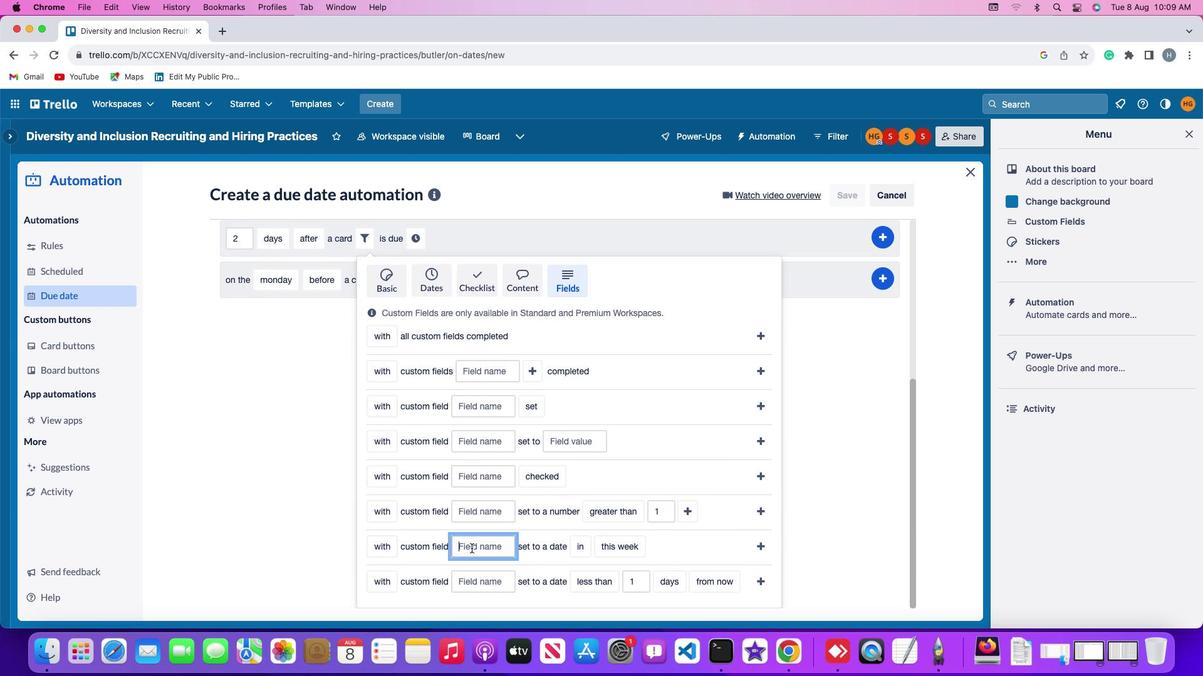 
Action: Mouse pressed left at (490, 544)
Screenshot: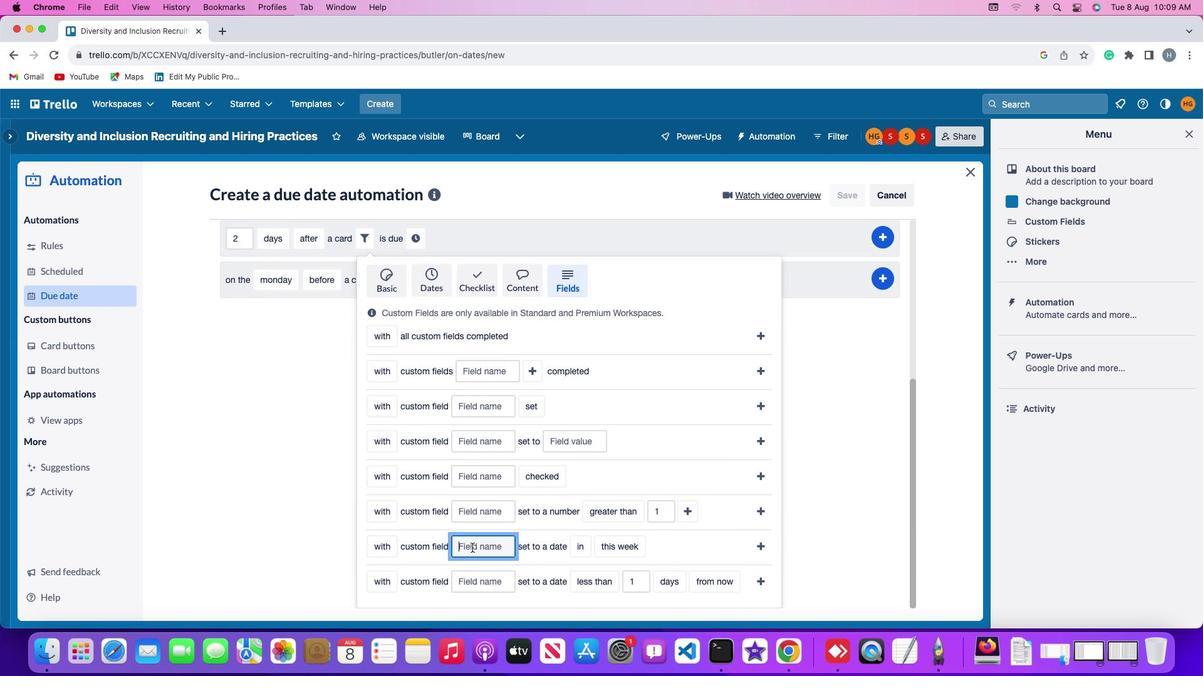 
Action: Mouse moved to (490, 544)
Screenshot: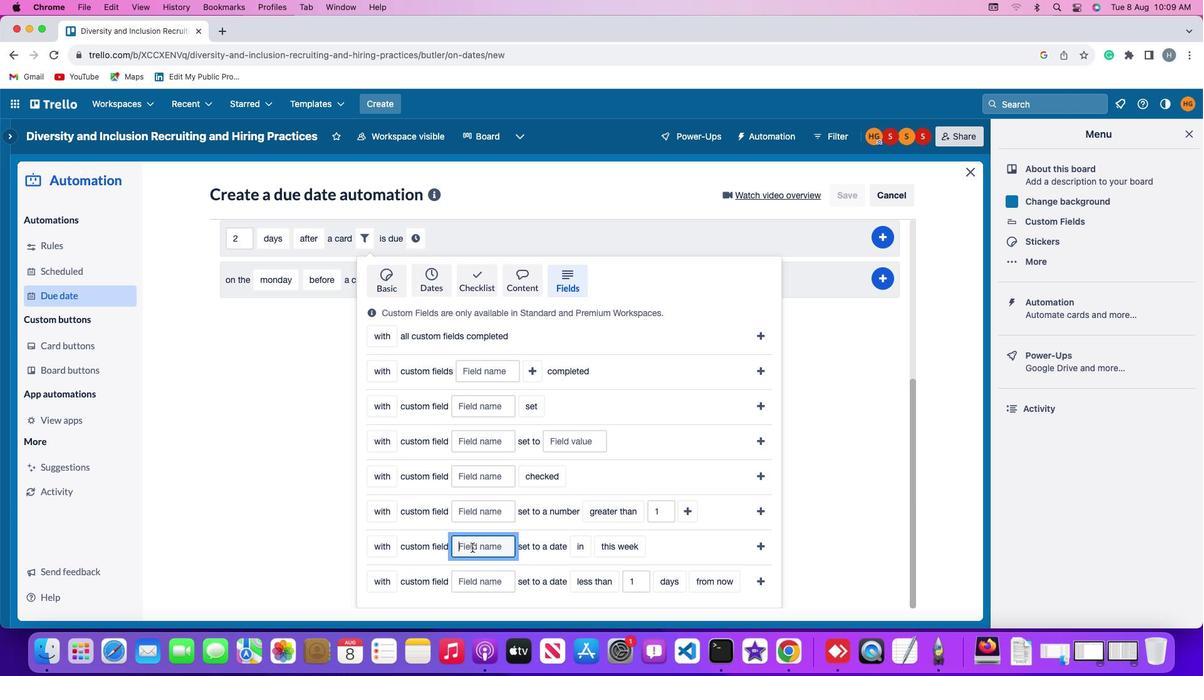 
Action: Key pressed Key.shift'r''e''s''u''m''e'
Screenshot: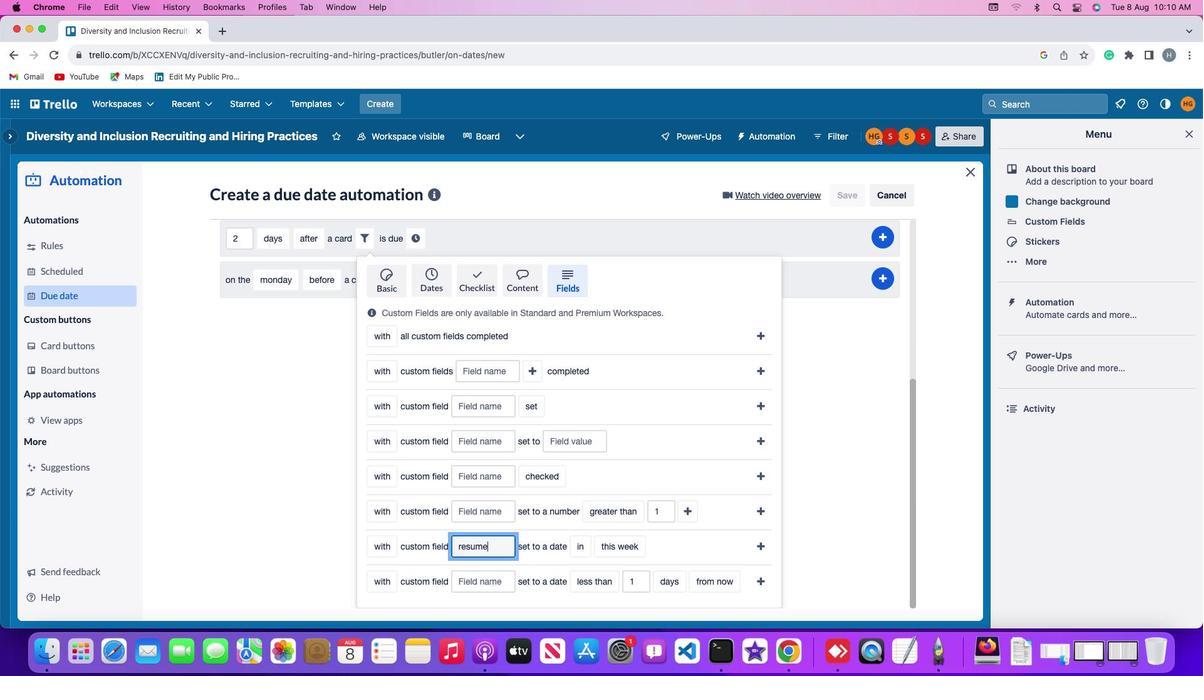 
Action: Mouse moved to (526, 543)
Screenshot: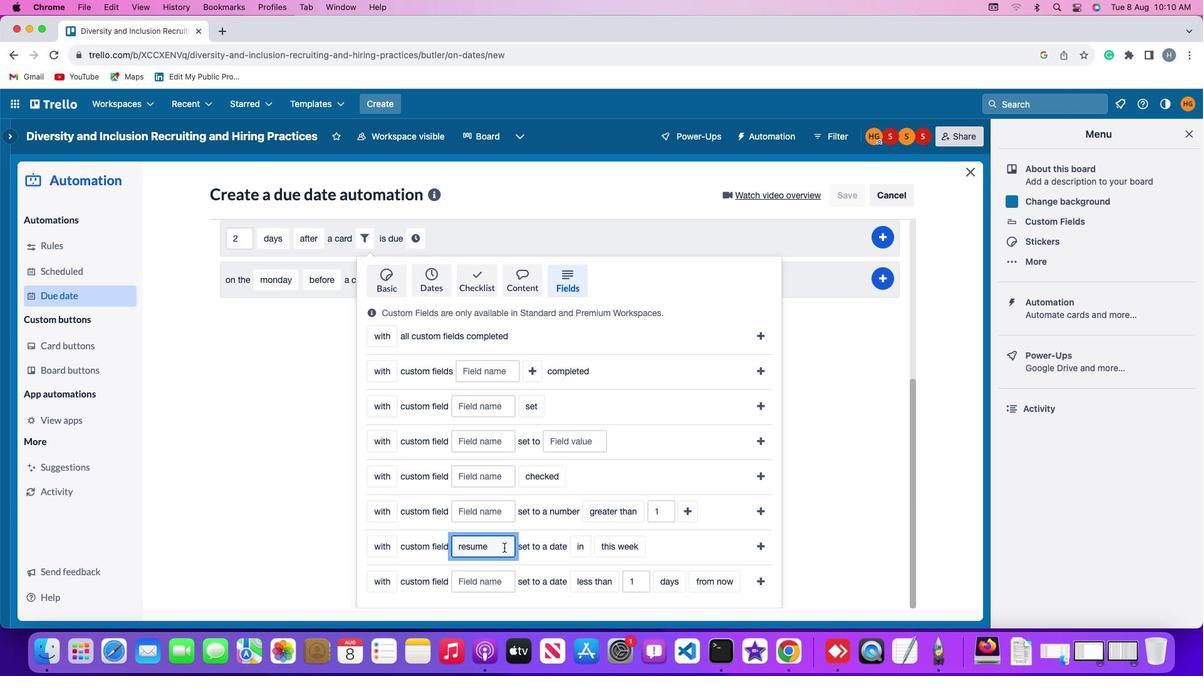 
Action: Key pressed Key.backspaceKey.backspaceKey.backspaceKey.backspaceKey.backspaceKey.backspaceKey.backspaceKey.shift'R''e''s''u''m''e'
Screenshot: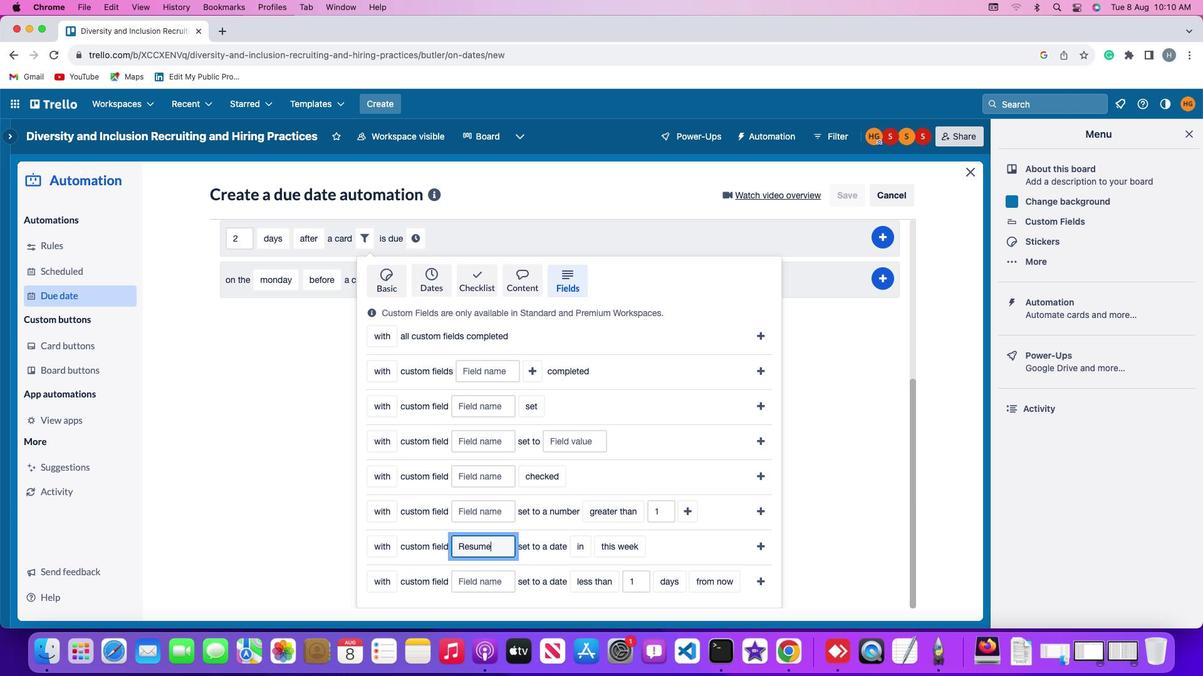 
Action: Mouse moved to (604, 545)
Screenshot: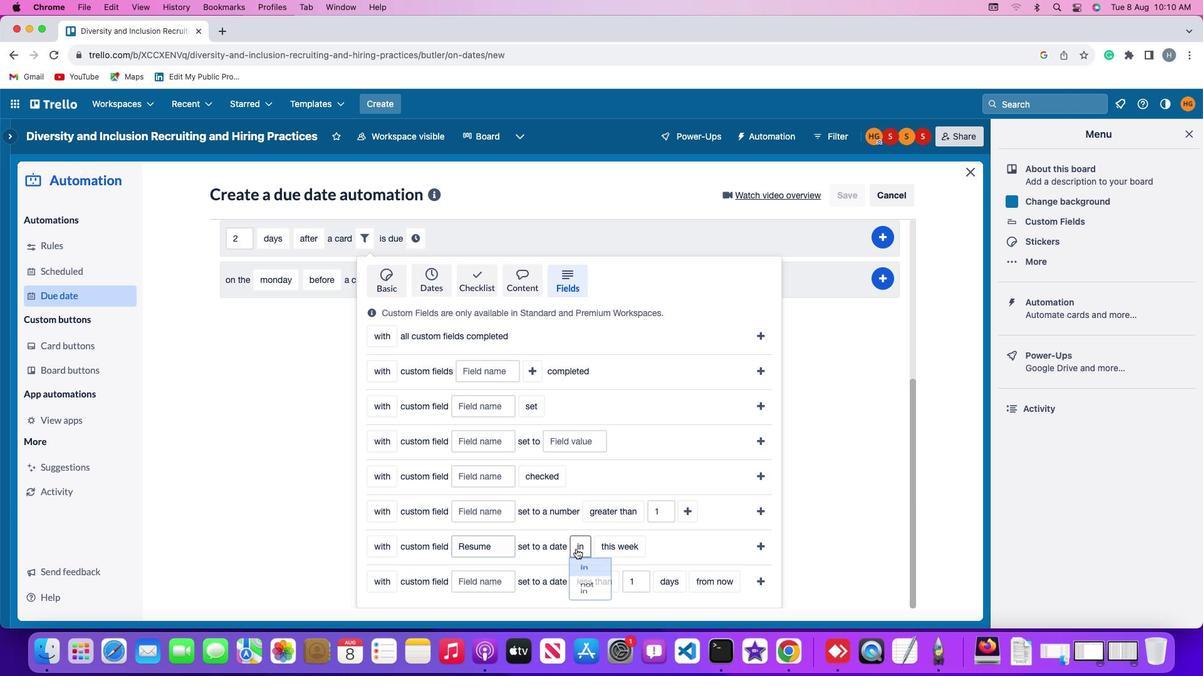 
Action: Mouse pressed left at (604, 545)
Screenshot: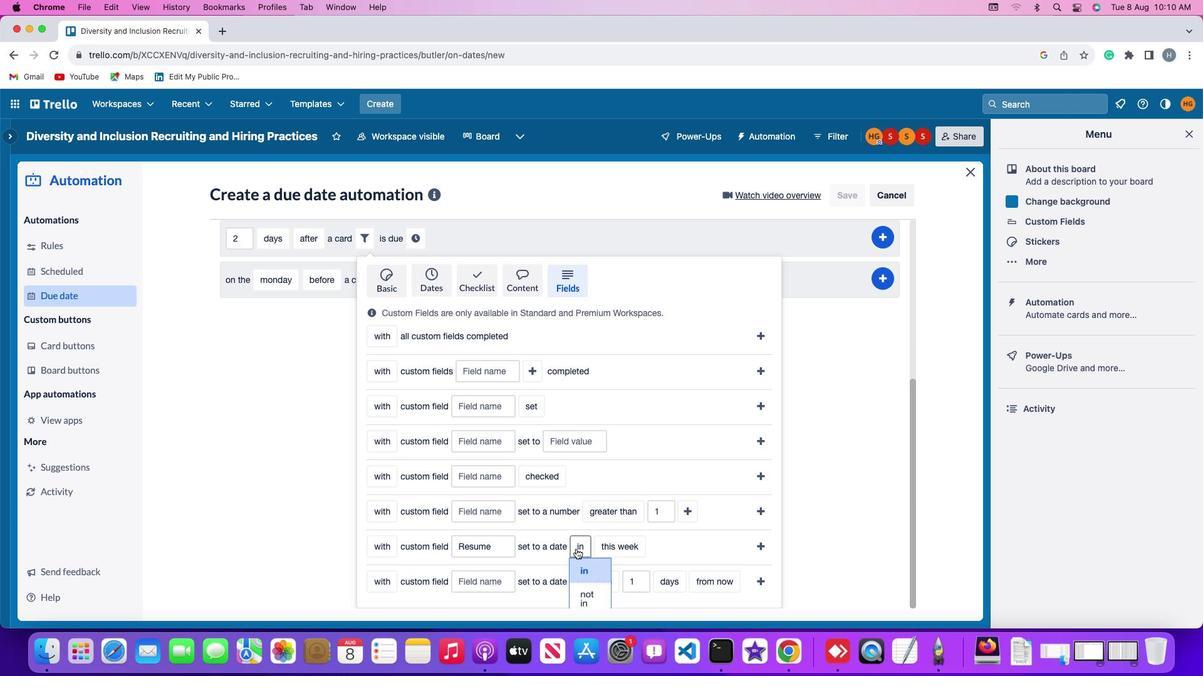 
Action: Mouse moved to (612, 592)
Screenshot: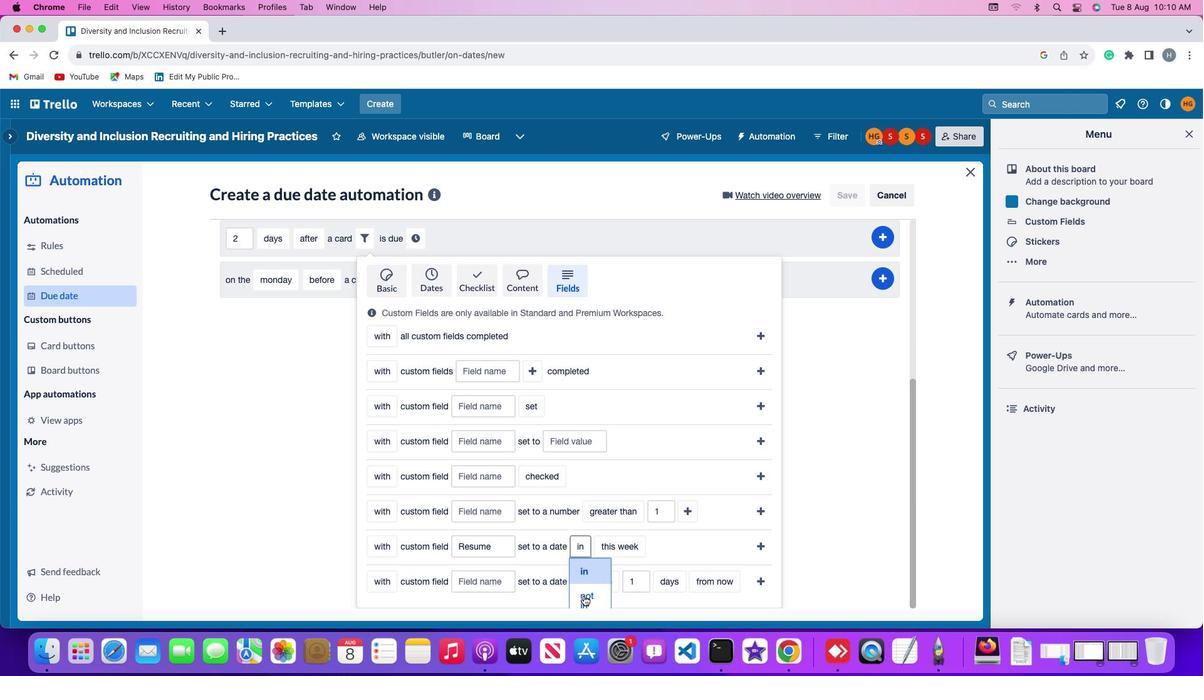 
Action: Mouse pressed left at (612, 592)
Screenshot: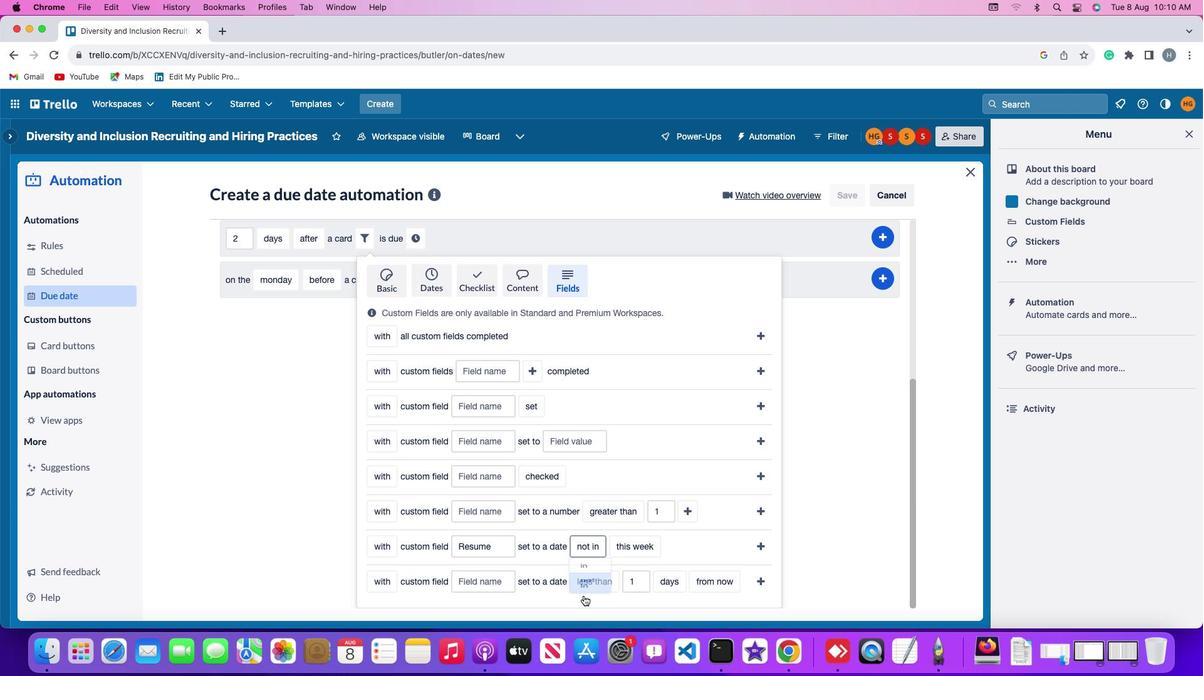 
Action: Mouse moved to (662, 548)
Screenshot: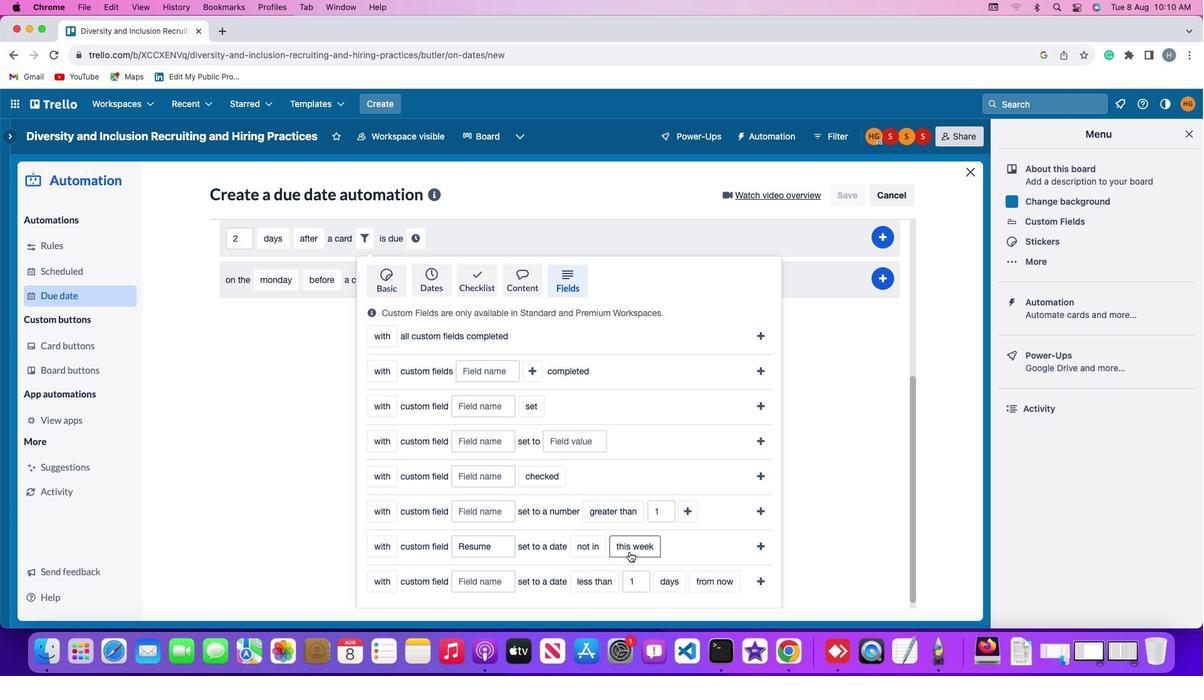 
Action: Mouse pressed left at (662, 548)
Screenshot: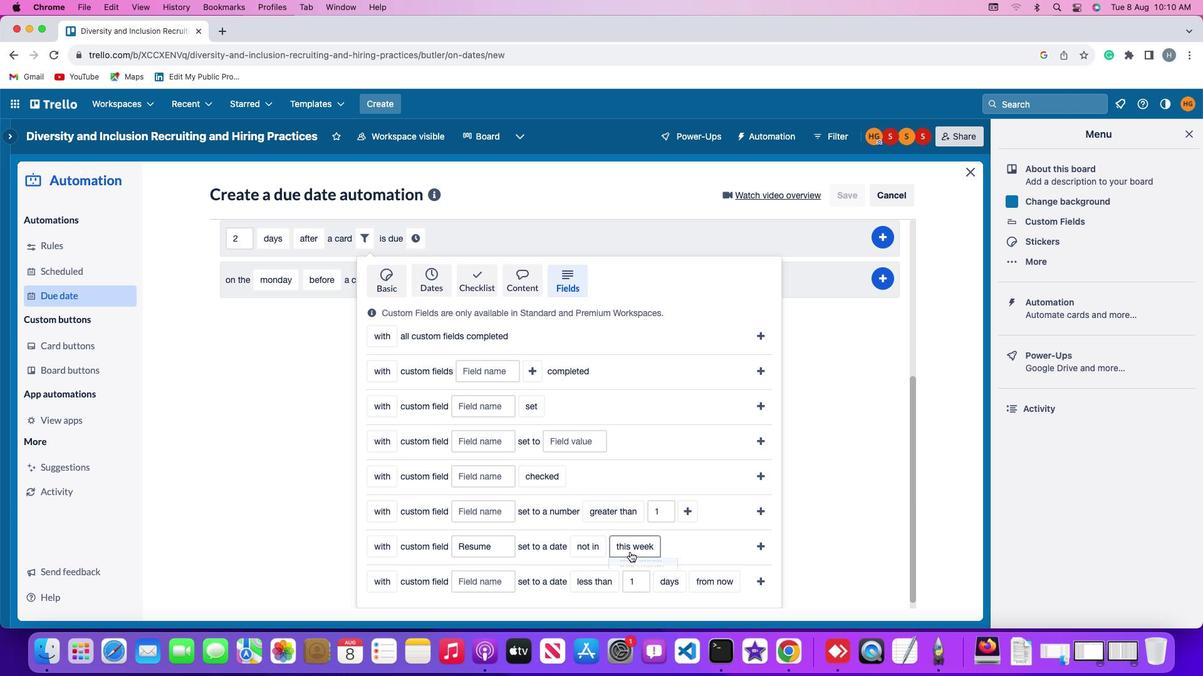
Action: Mouse moved to (684, 591)
Screenshot: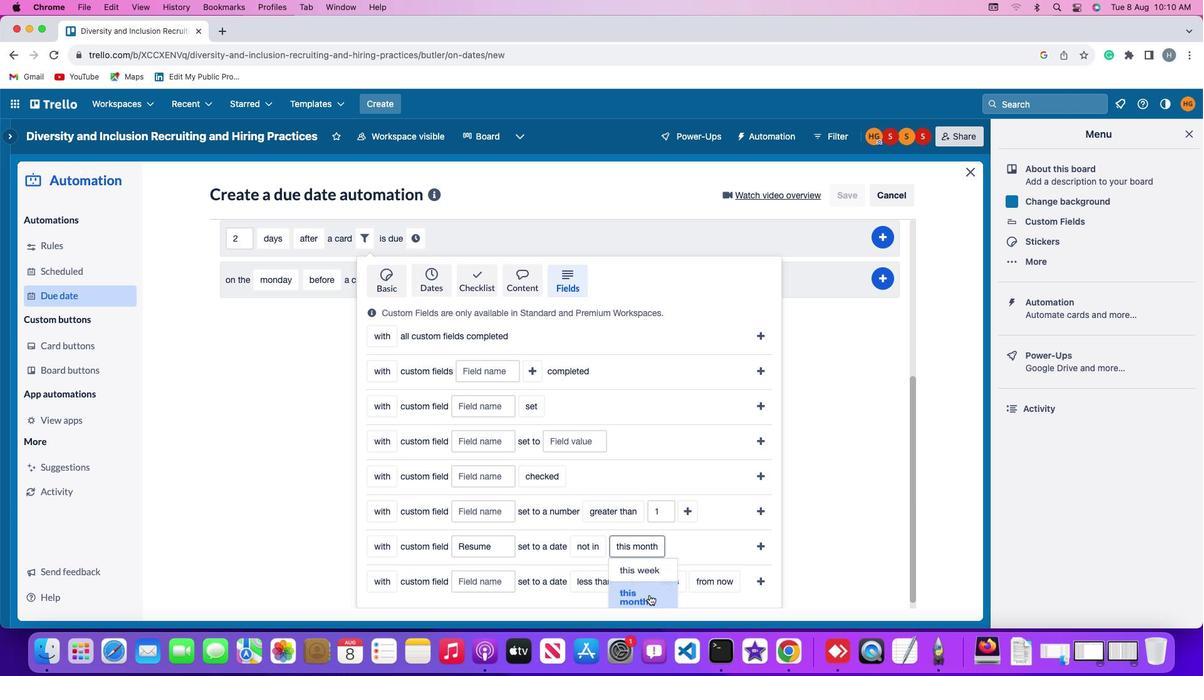 
Action: Mouse pressed left at (684, 591)
Screenshot: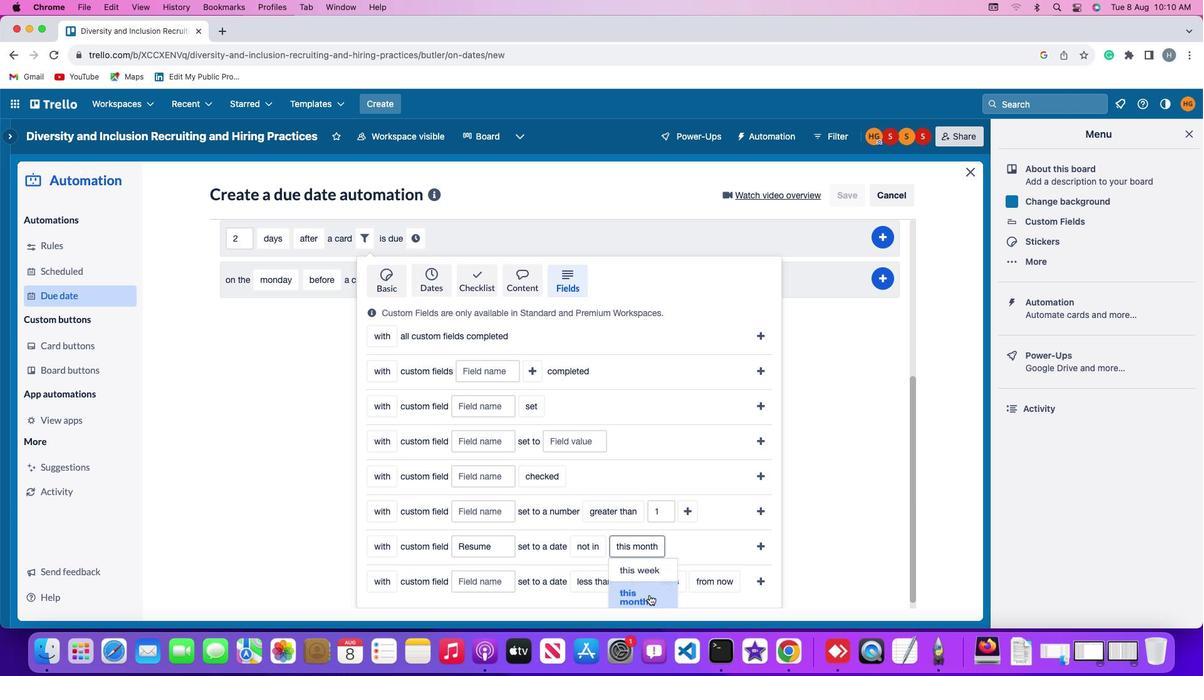 
Action: Mouse moved to (810, 541)
Screenshot: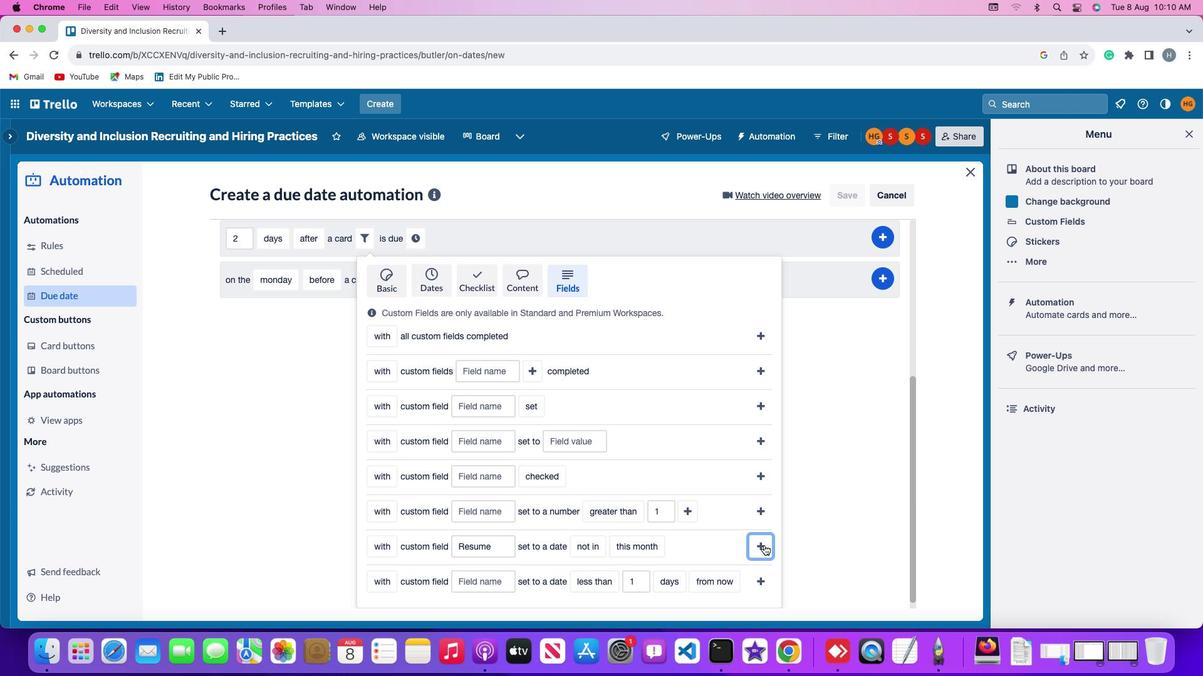 
Action: Mouse pressed left at (810, 541)
Screenshot: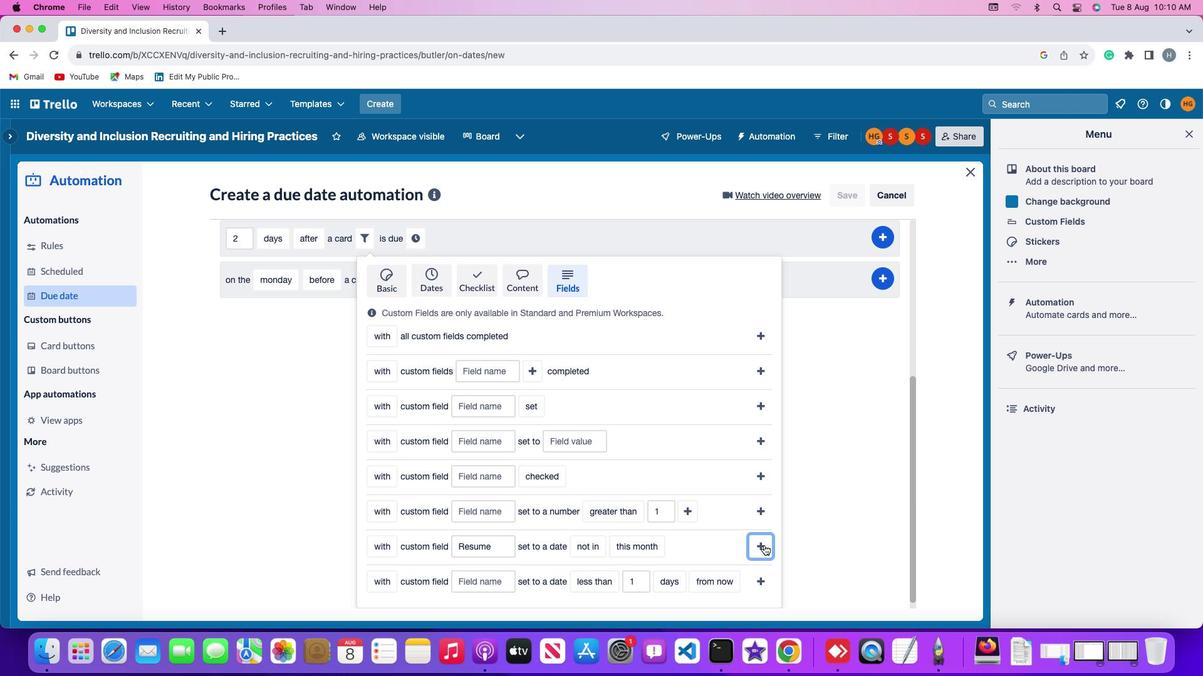 
Action: Mouse moved to (717, 490)
Screenshot: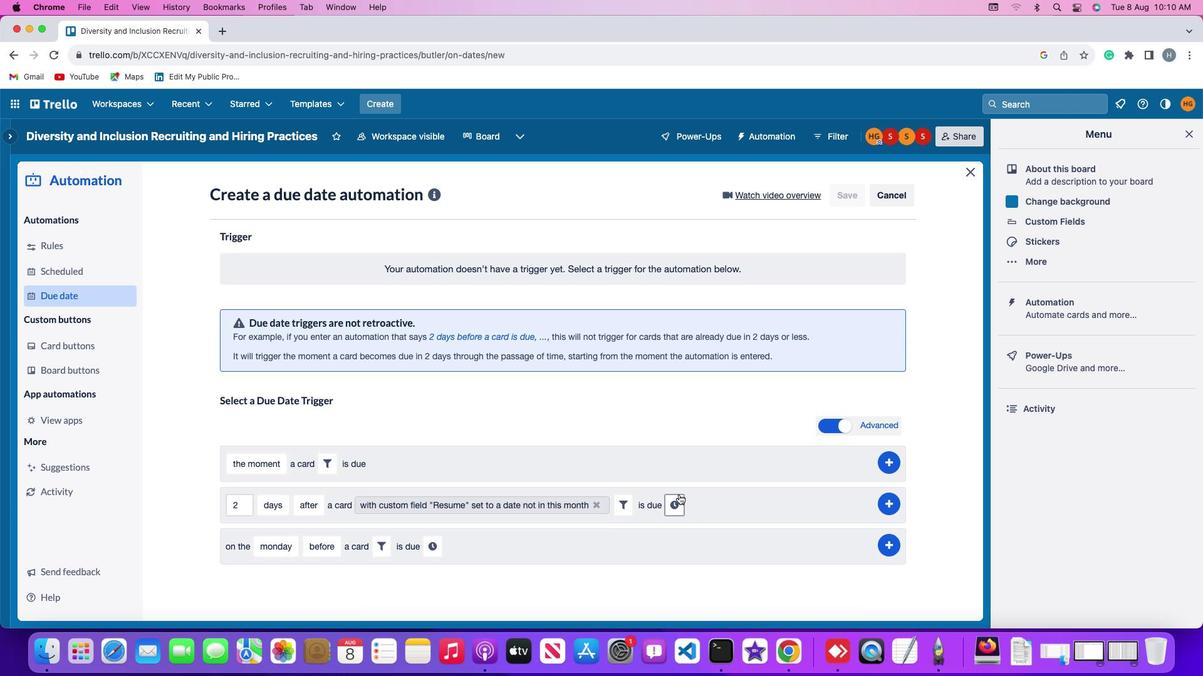
Action: Mouse pressed left at (717, 490)
Screenshot: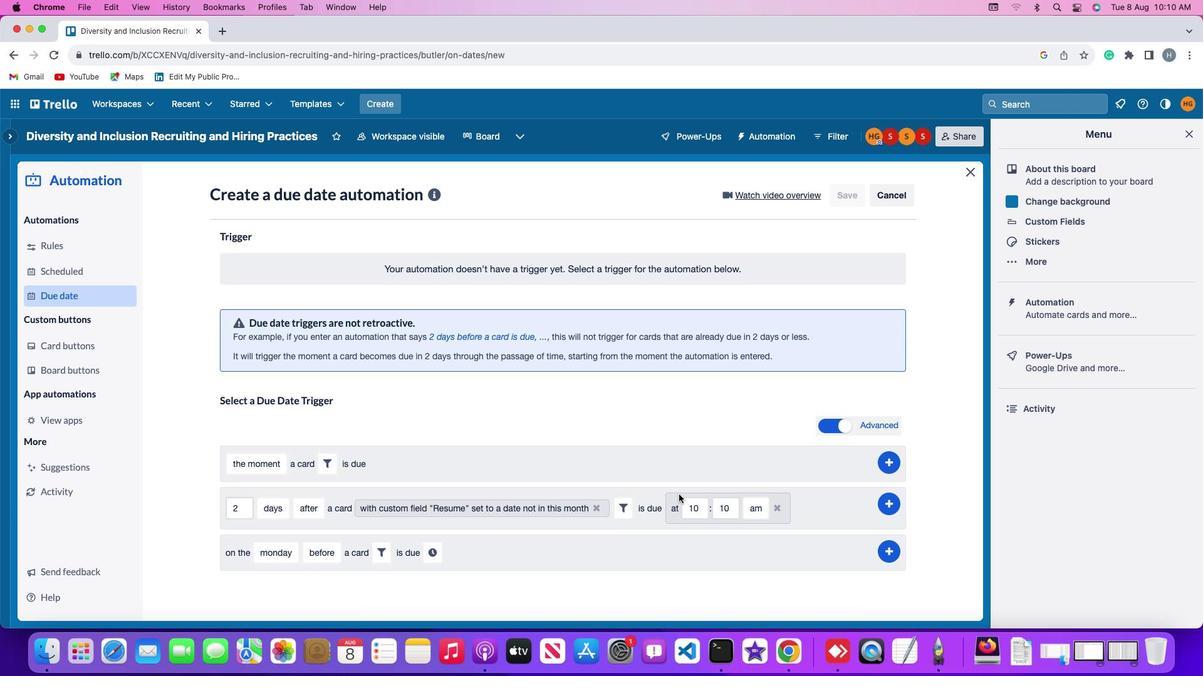 
Action: Mouse moved to (742, 503)
Screenshot: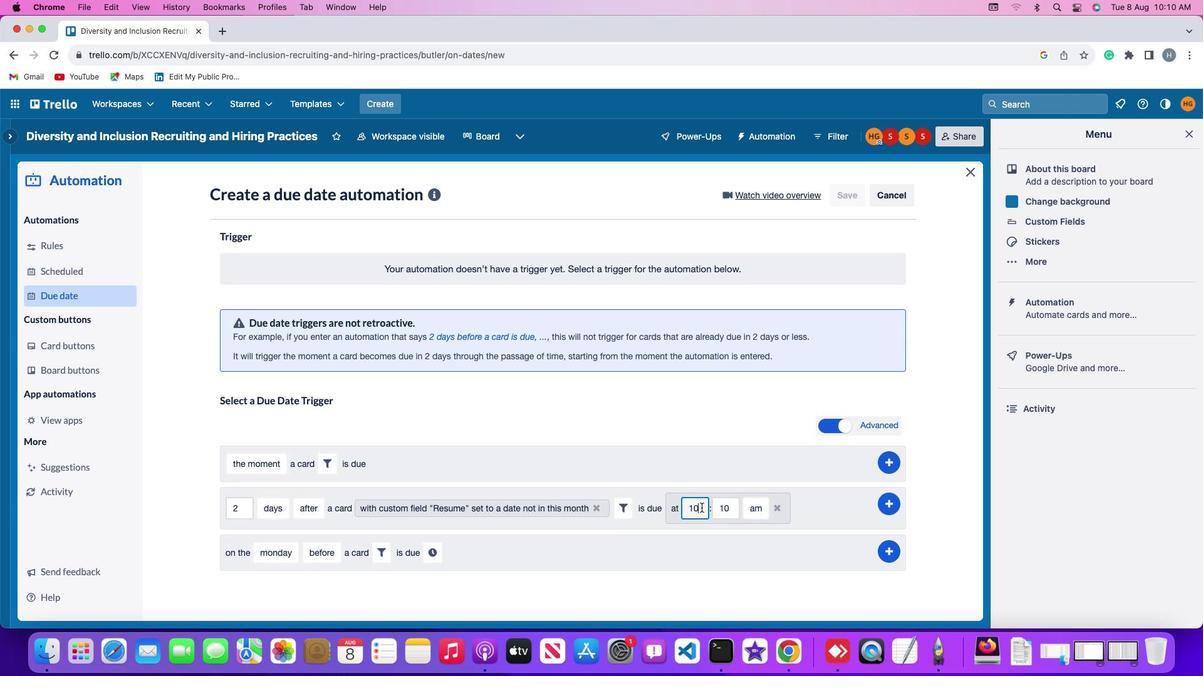 
Action: Mouse pressed left at (742, 503)
Screenshot: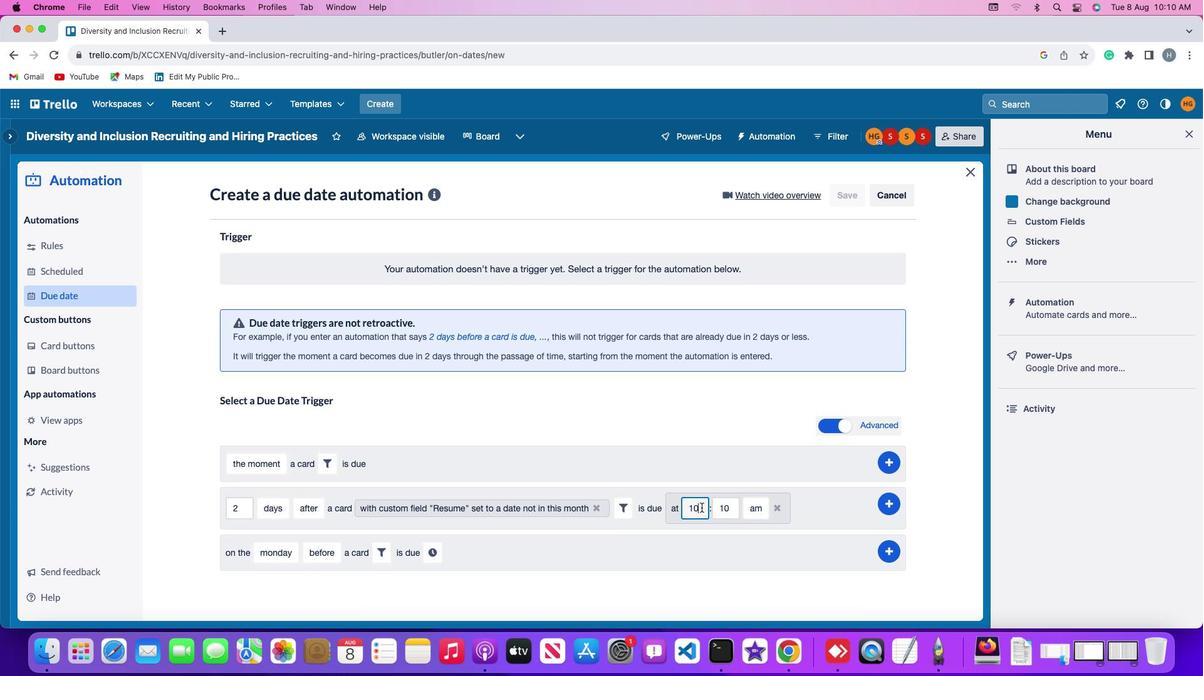 
Action: Key pressed Key.backspaceKey.backspace'1''1'
Screenshot: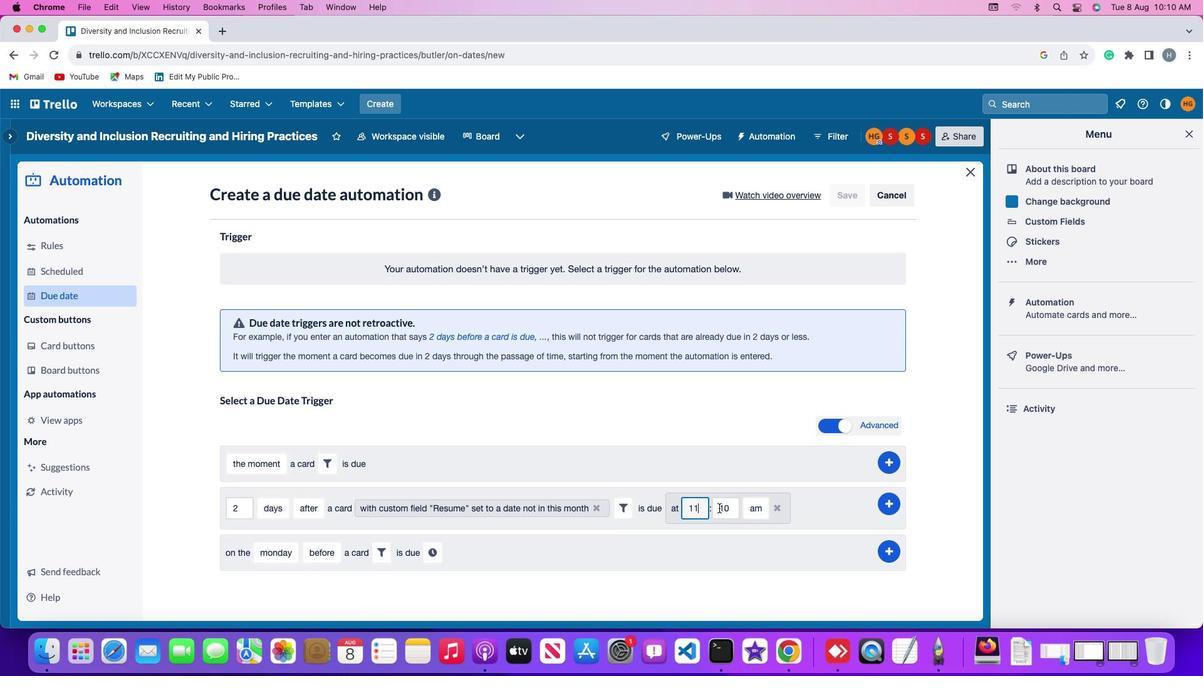 
Action: Mouse moved to (775, 503)
Screenshot: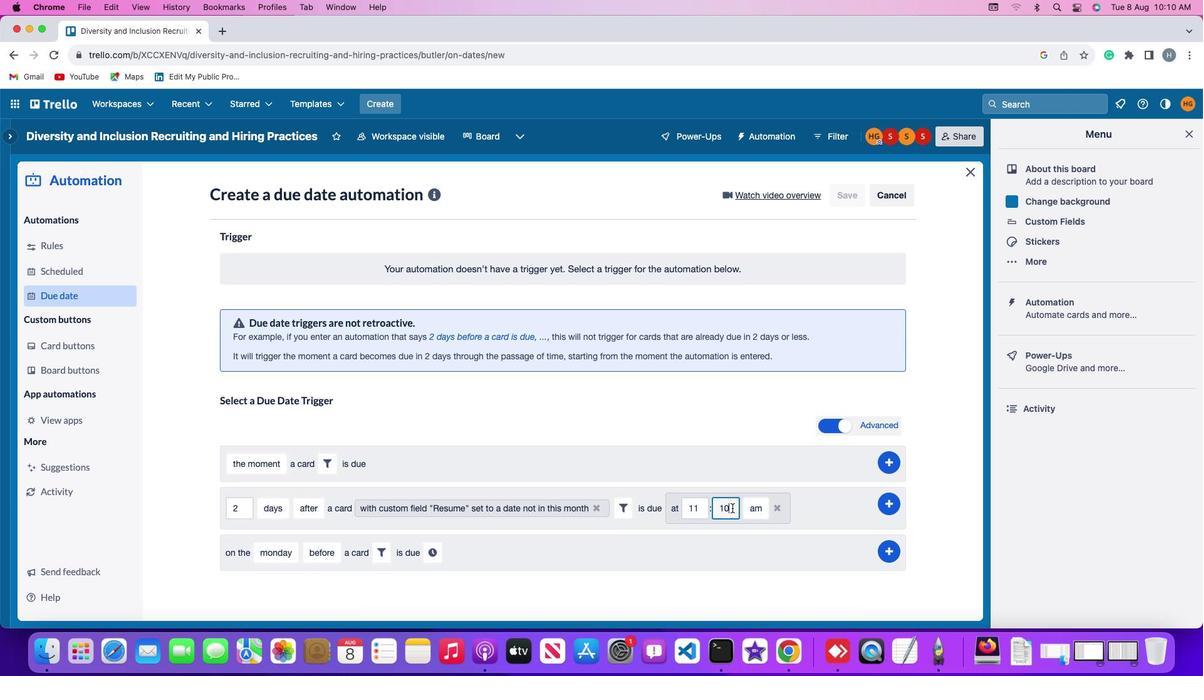 
Action: Mouse pressed left at (775, 503)
Screenshot: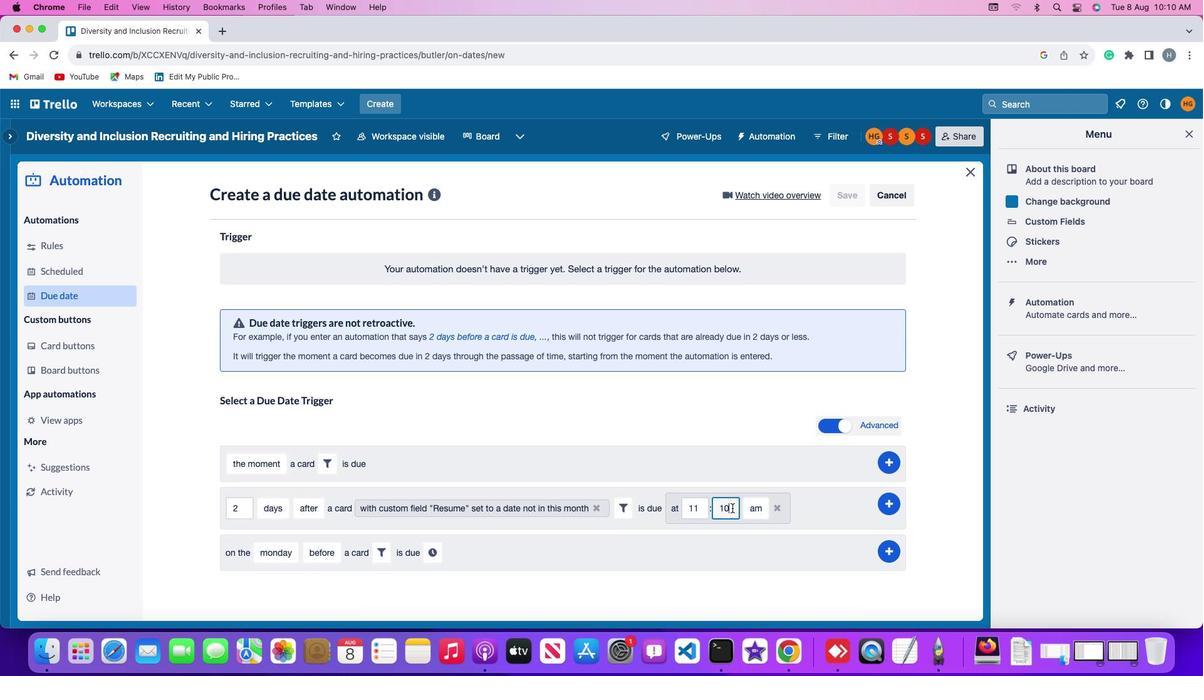 
Action: Mouse moved to (775, 503)
Screenshot: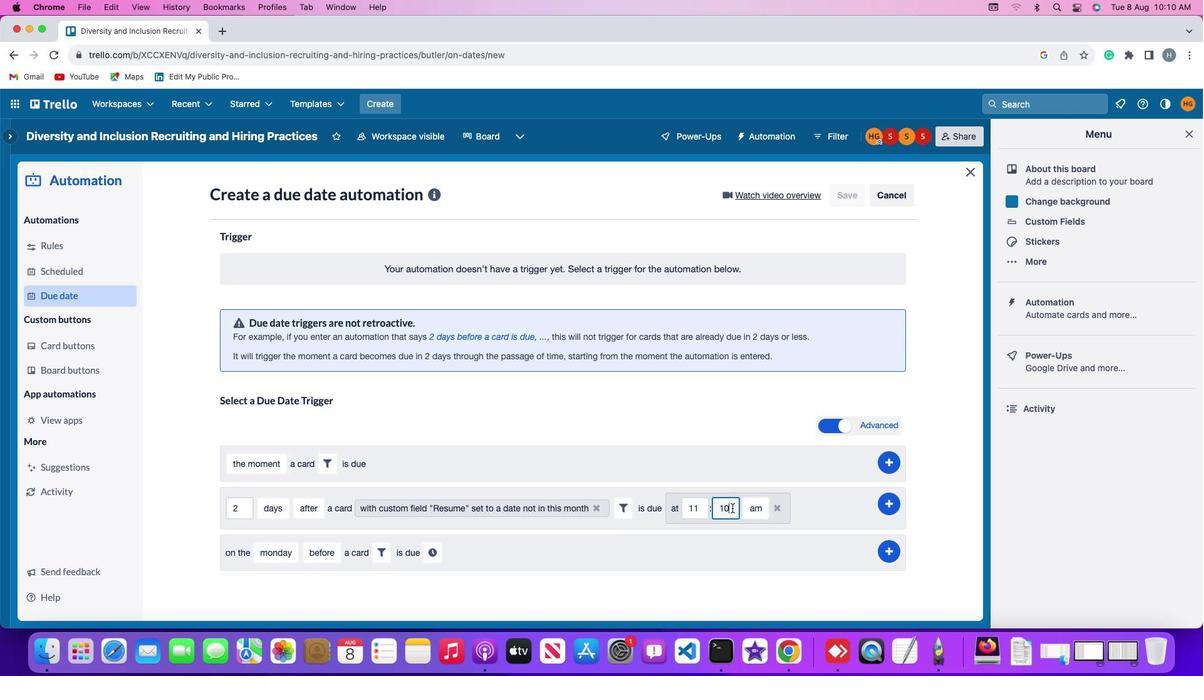 
Action: Key pressed Key.backspaceKey.backspace'0''0'
Screenshot: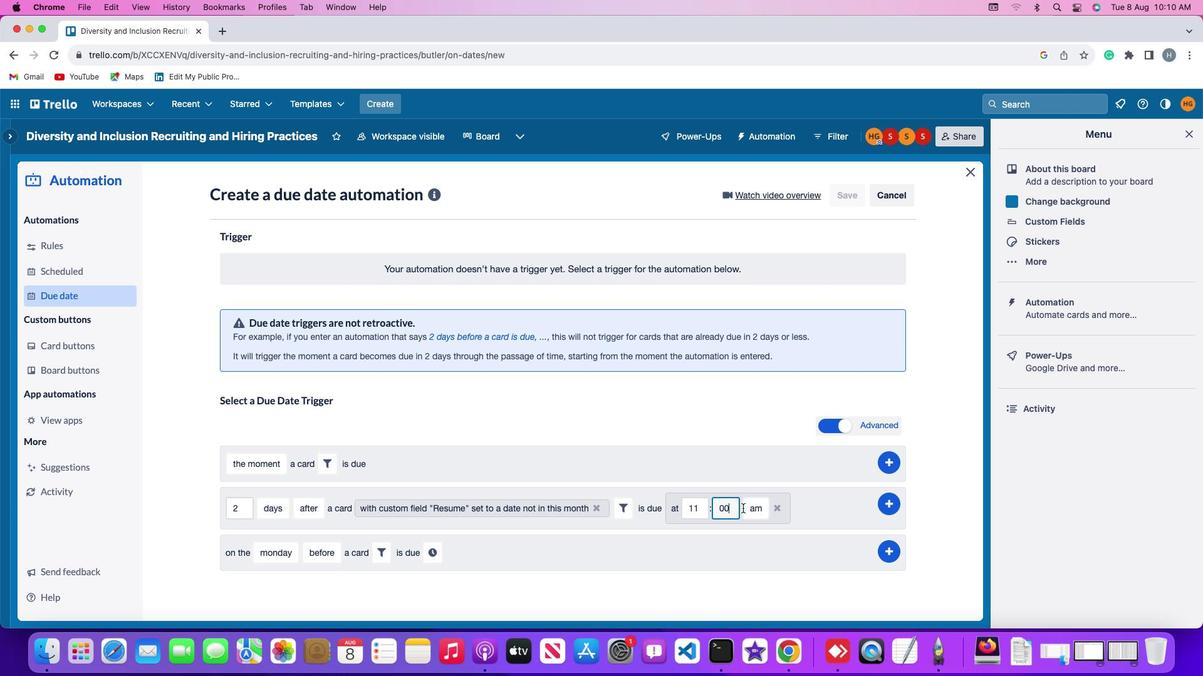 
Action: Mouse moved to (801, 503)
Screenshot: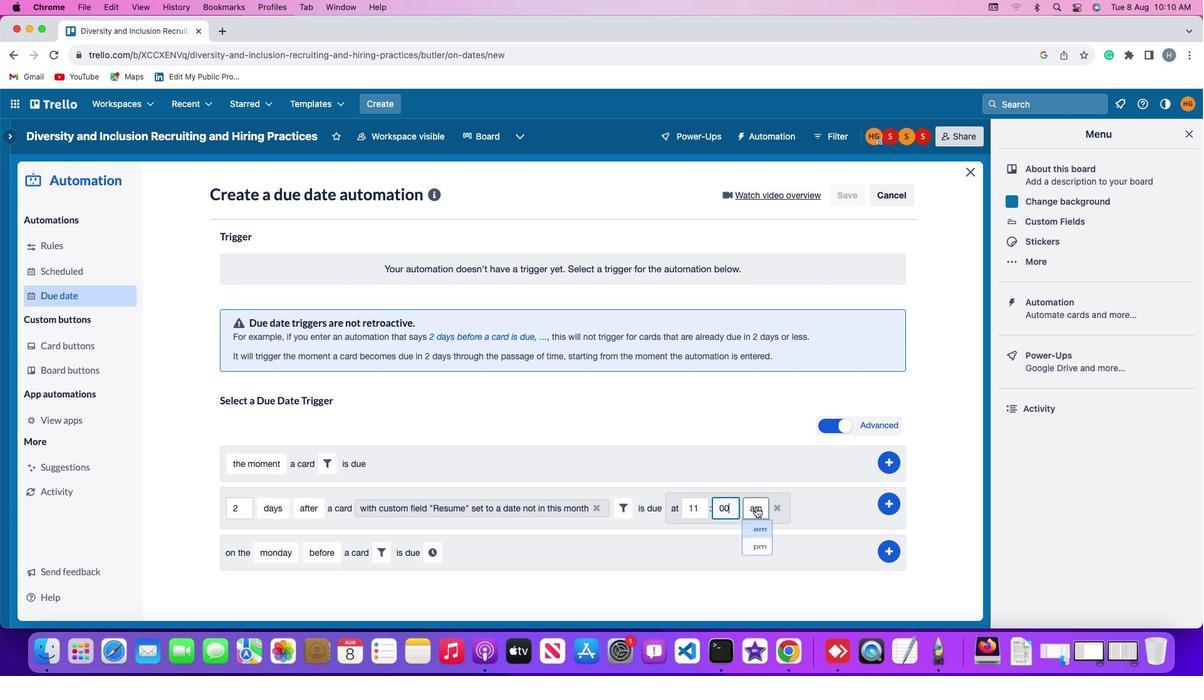 
Action: Mouse pressed left at (801, 503)
Screenshot: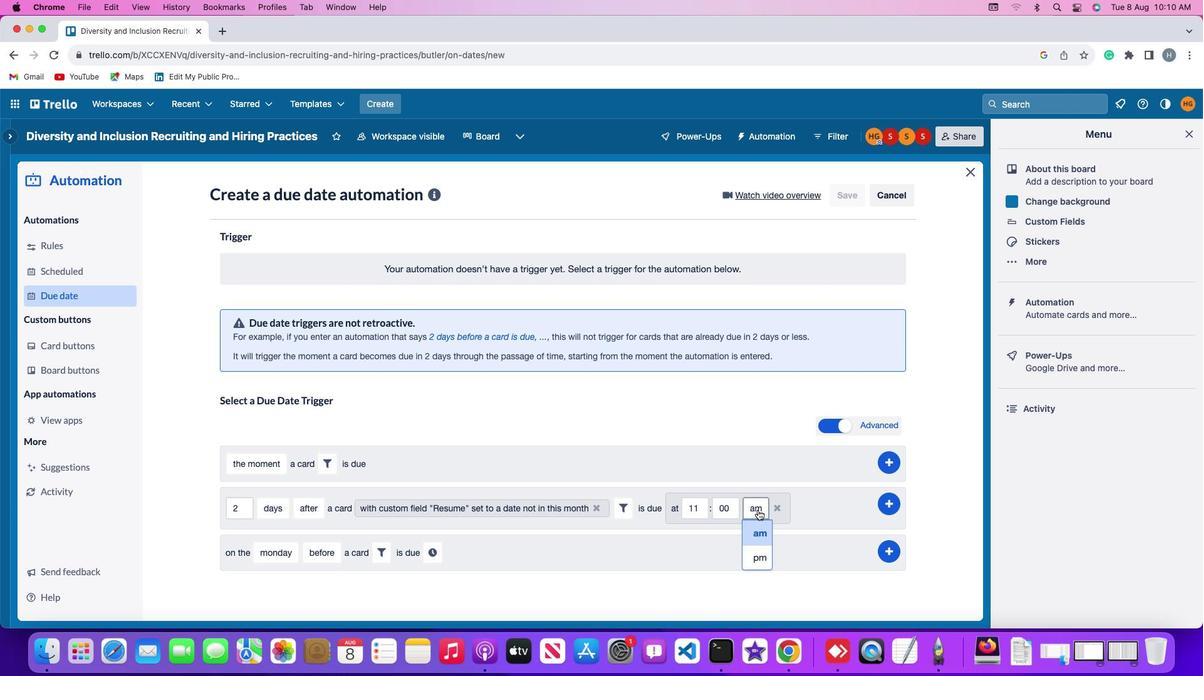 
Action: Mouse moved to (805, 531)
Screenshot: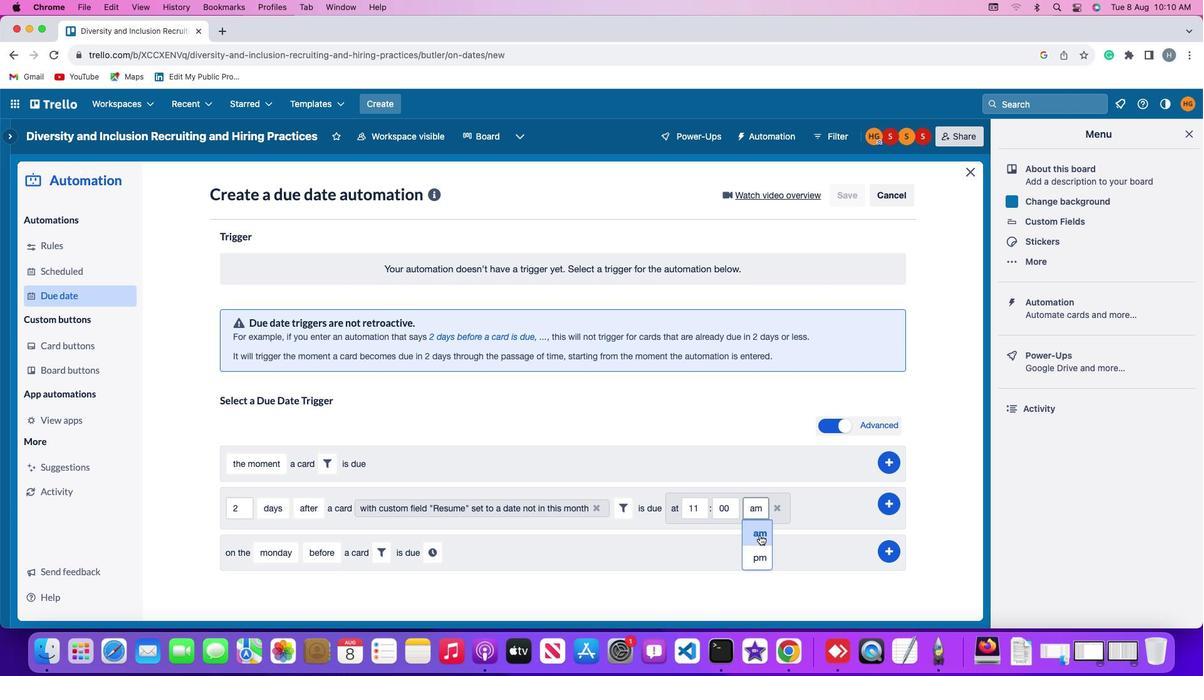 
Action: Mouse pressed left at (805, 531)
Screenshot: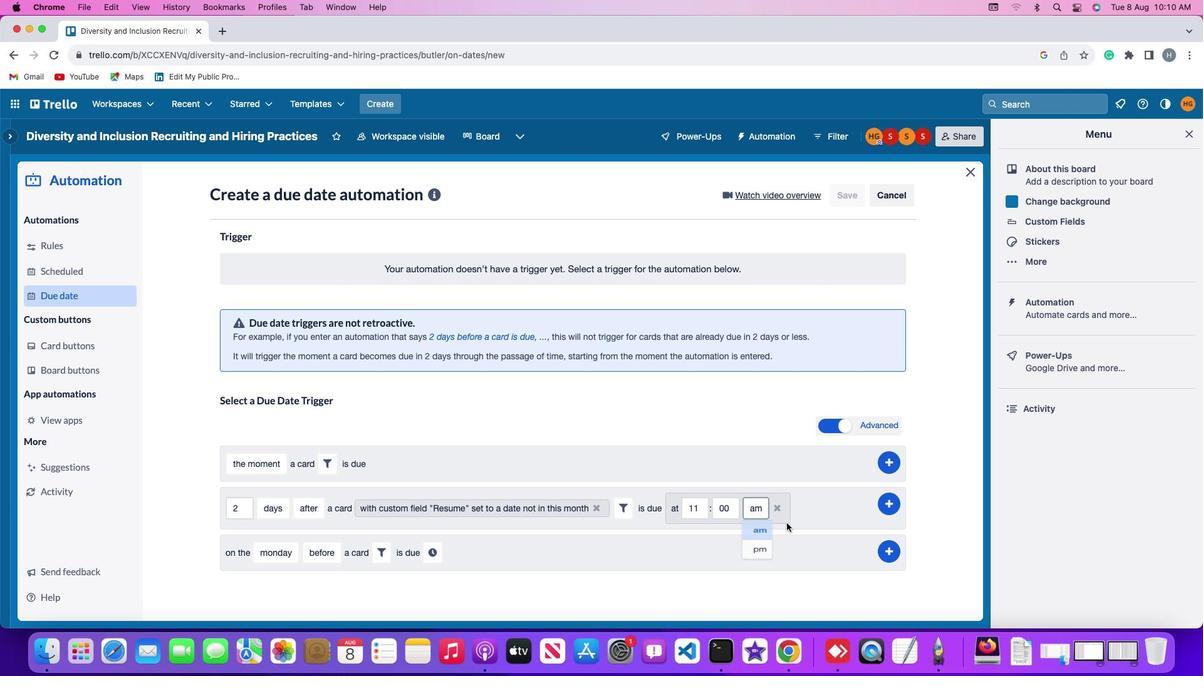 
Action: Mouse moved to (947, 496)
Screenshot: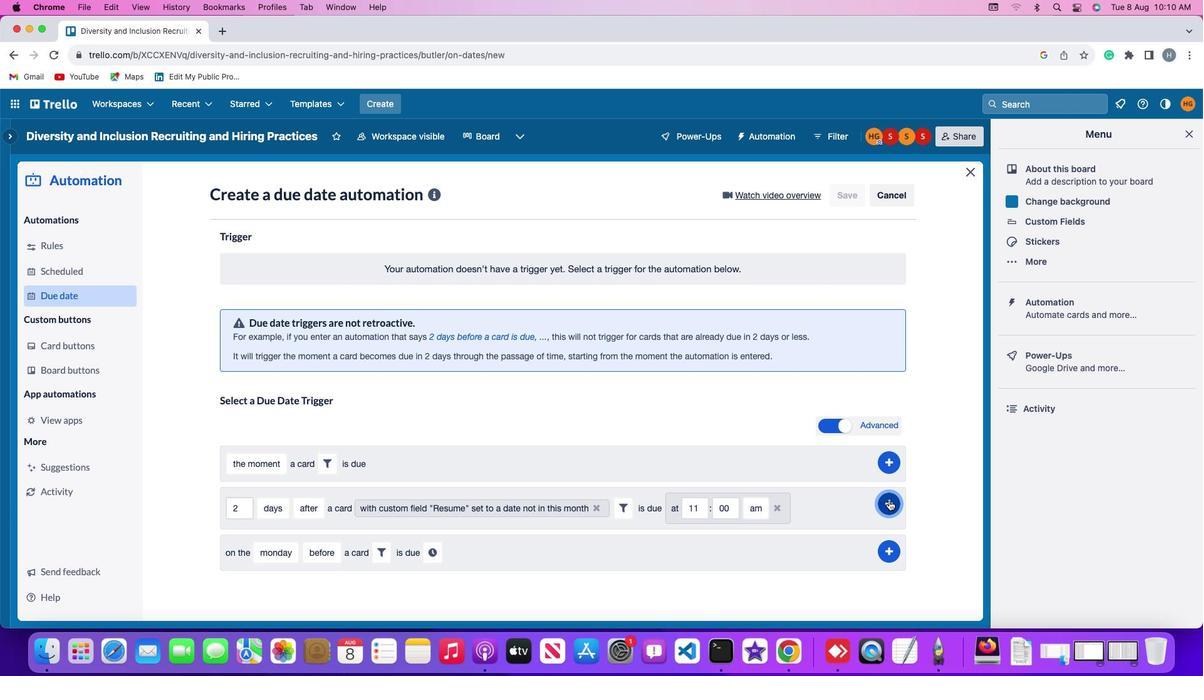 
Action: Mouse pressed left at (947, 496)
Screenshot: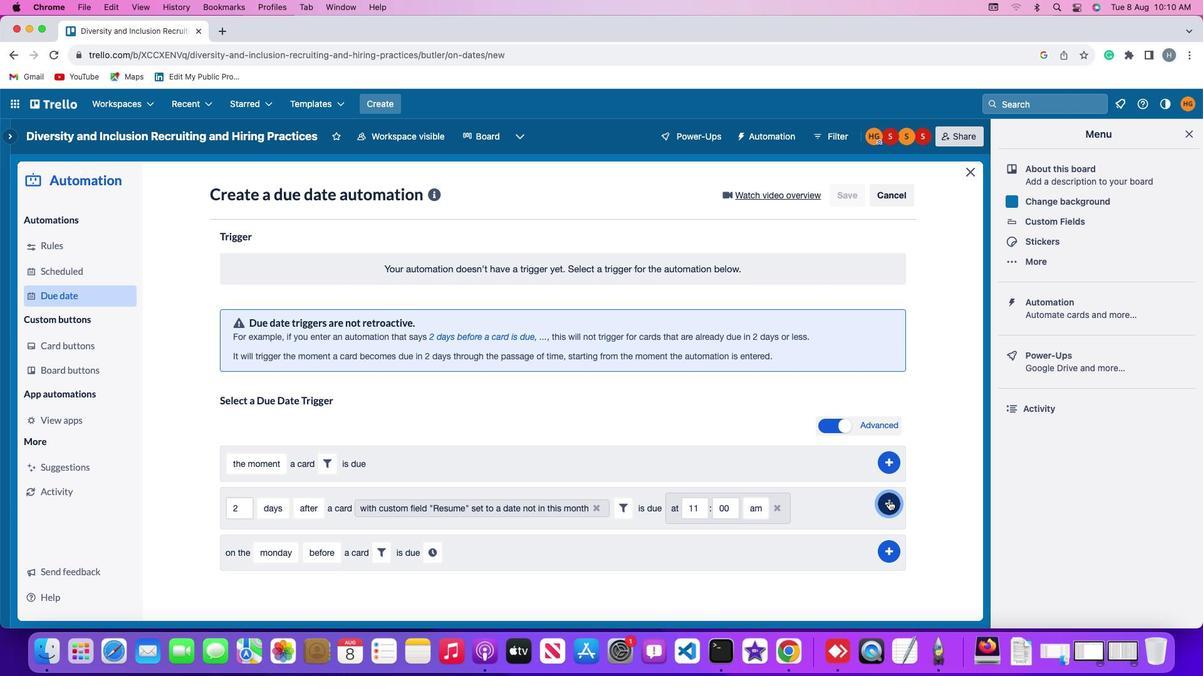 
Action: Mouse moved to (1008, 385)
Screenshot: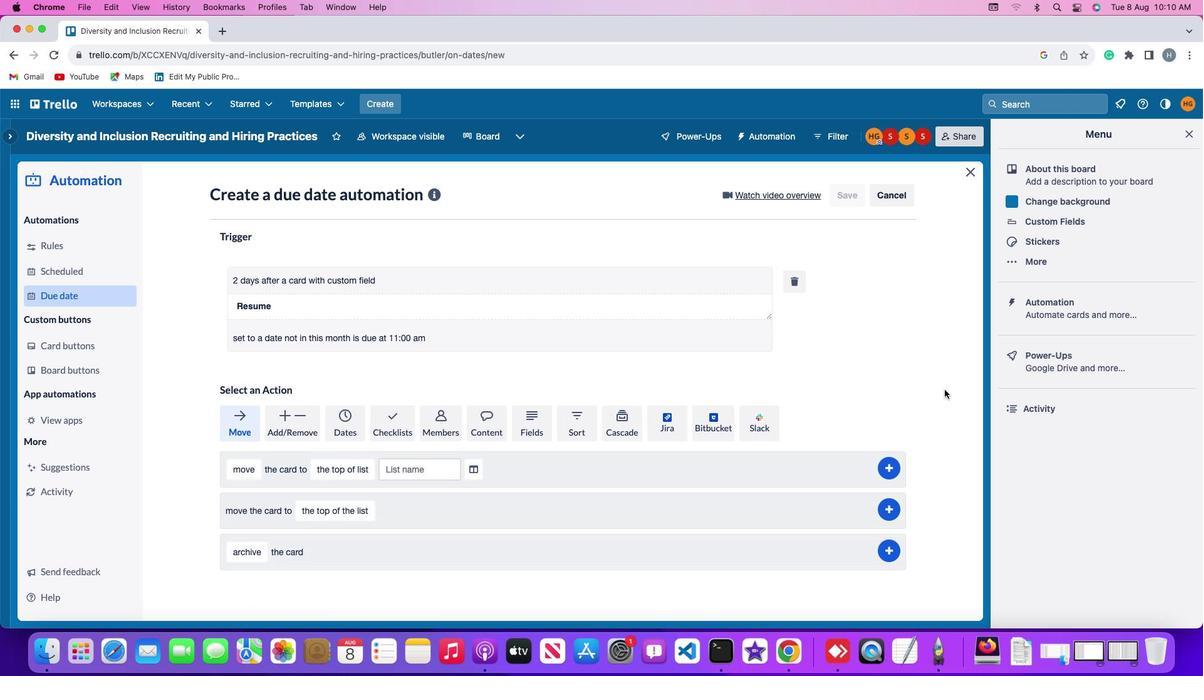 
